 Task: Open a new blank theme facet template save the file as Aeroplanenewproject.pptx Insert a picture of 'Aeroplane'with name  ' Aeroplane3.png 'format picture layout picture accent listand add a text 'Aeroplane'
Action: Mouse pressed left at (32, 75)
Screenshot: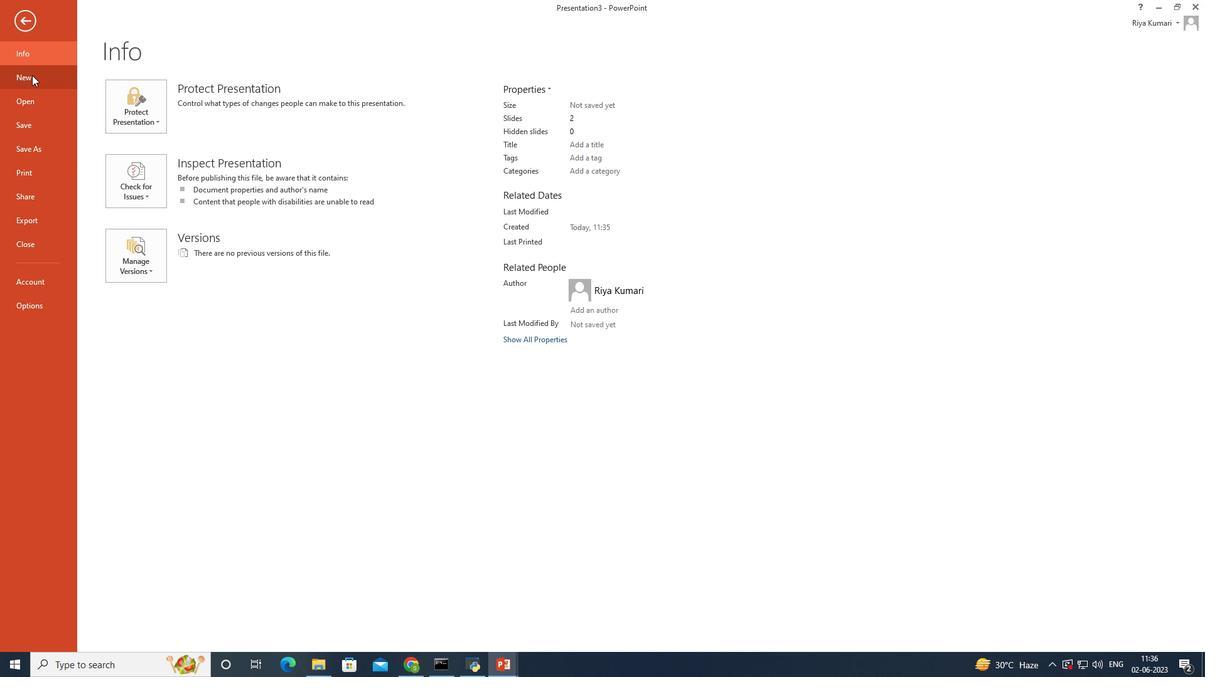 
Action: Mouse moved to (200, 98)
Screenshot: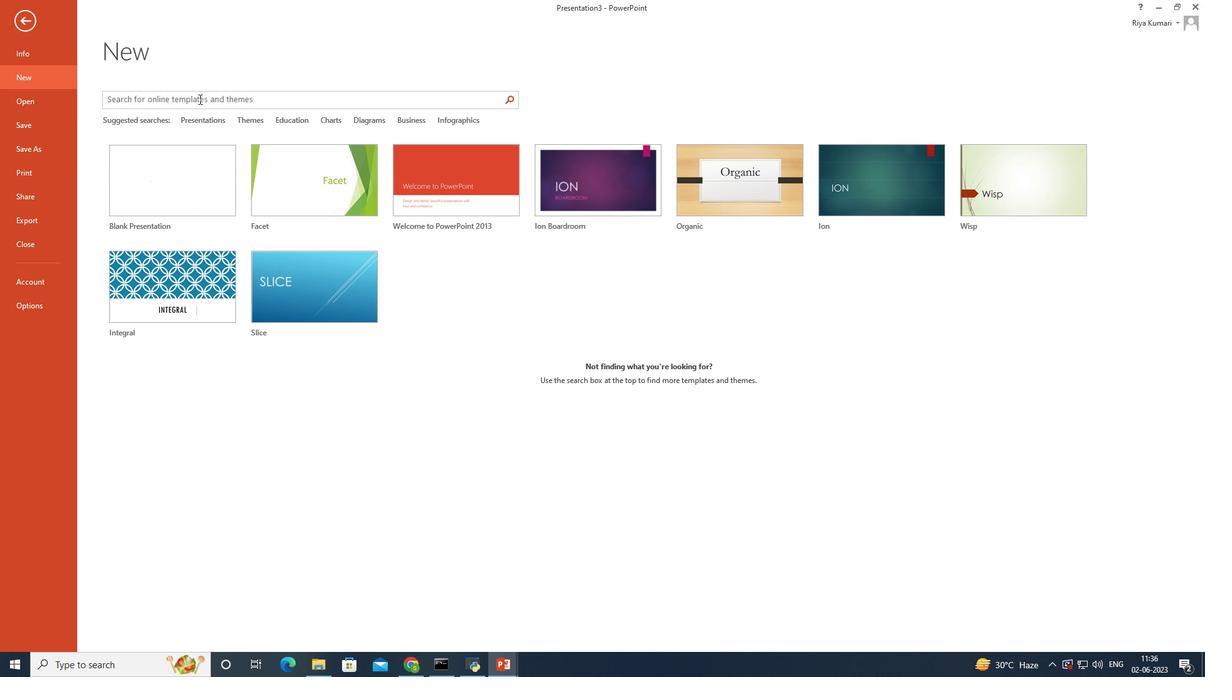 
Action: Mouse pressed left at (200, 98)
Screenshot: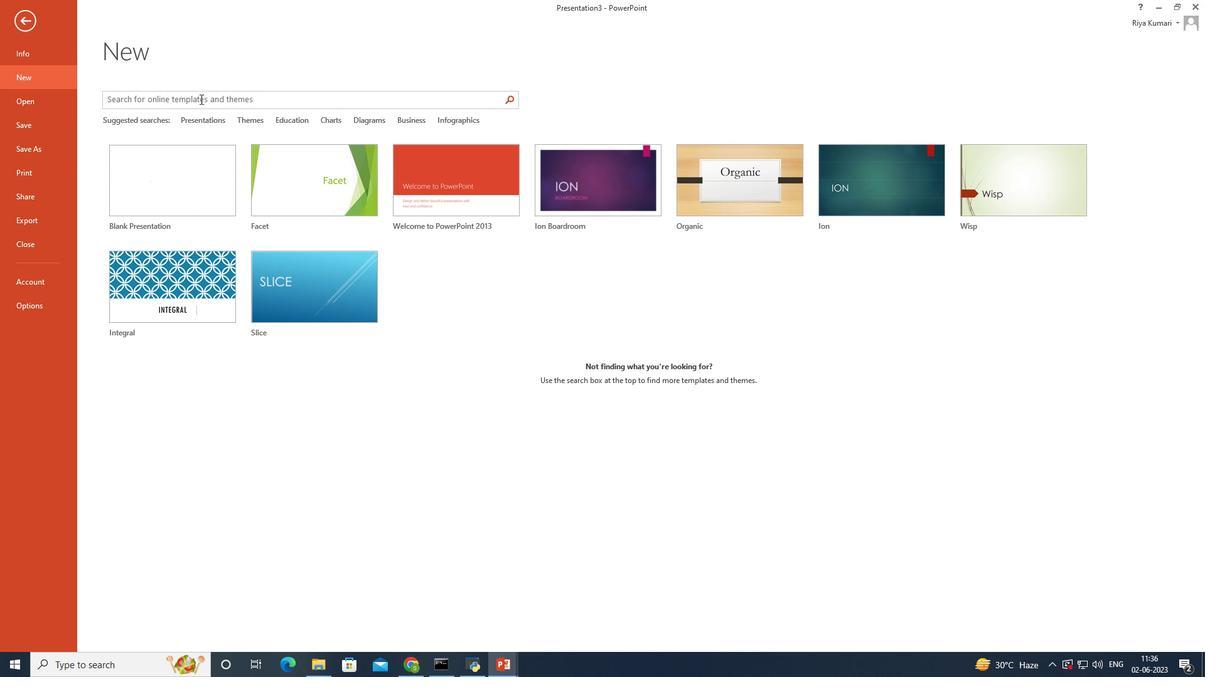 
Action: Mouse moved to (204, 96)
Screenshot: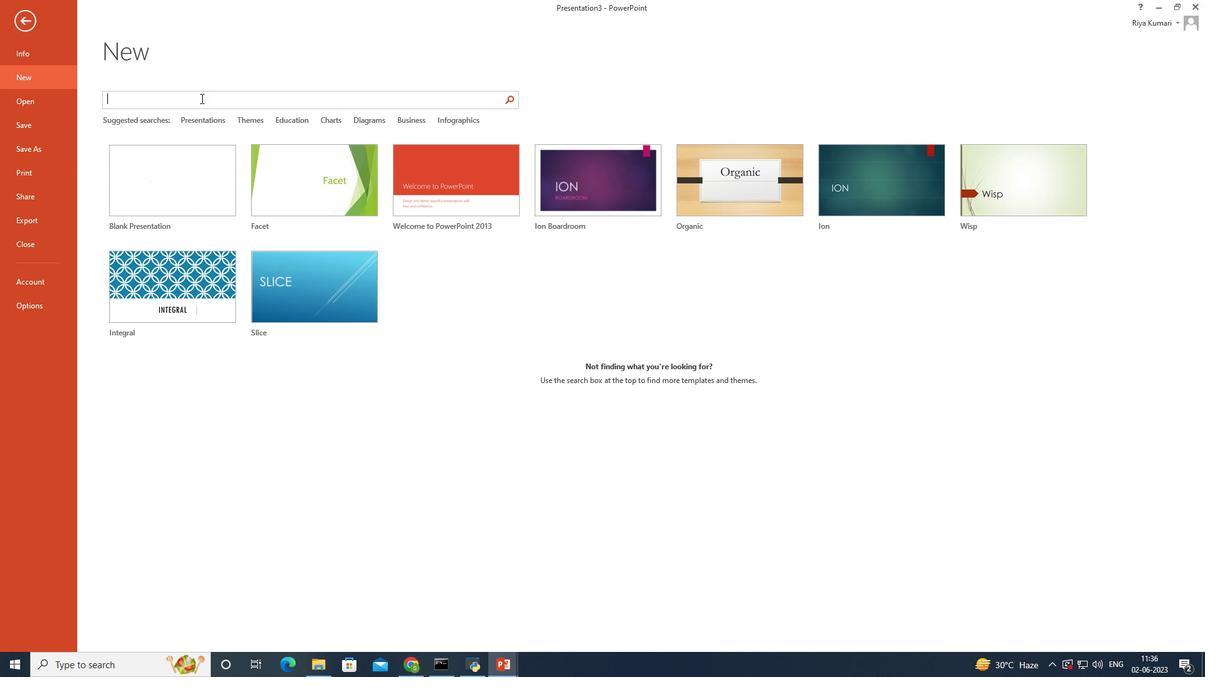 
Action: Key pressed faceet
Screenshot: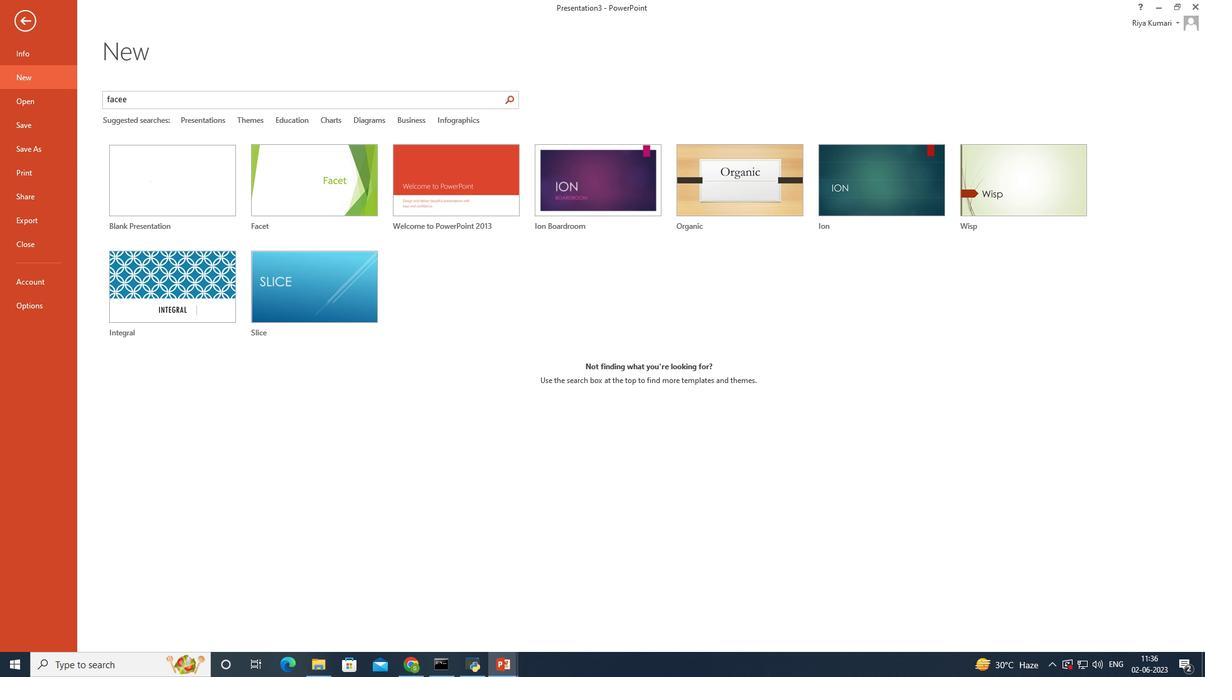 
Action: Mouse moved to (247, 82)
Screenshot: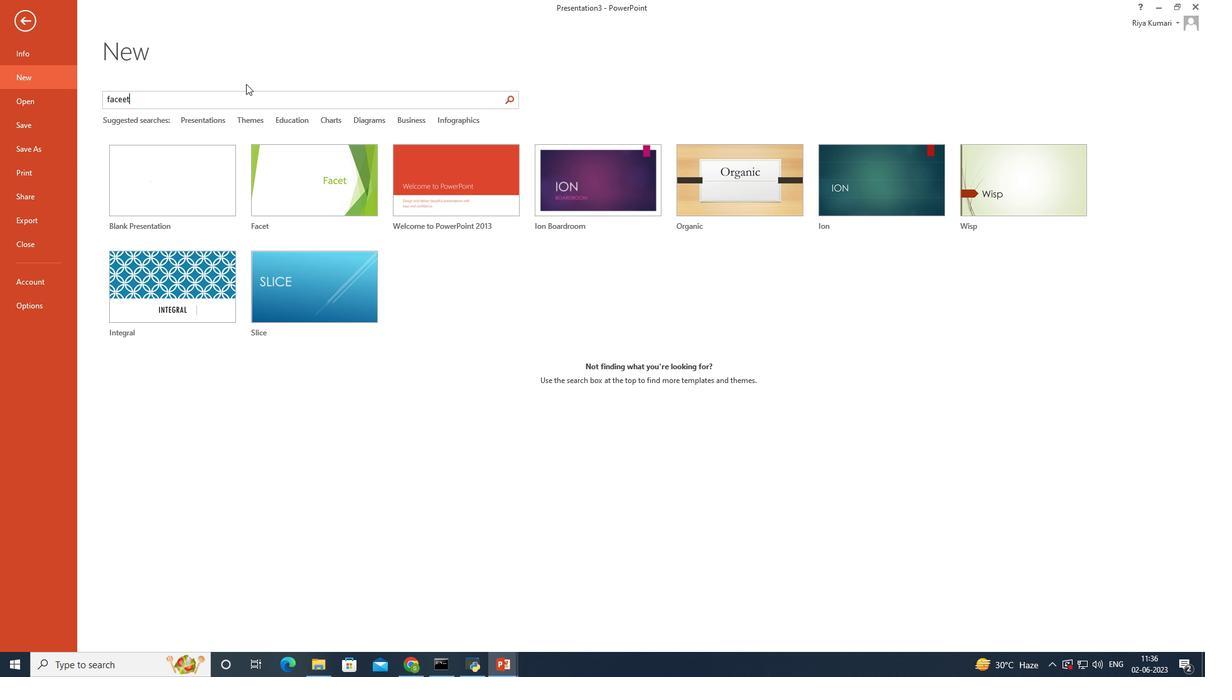
Action: Key pressed <Key.backspace>
Screenshot: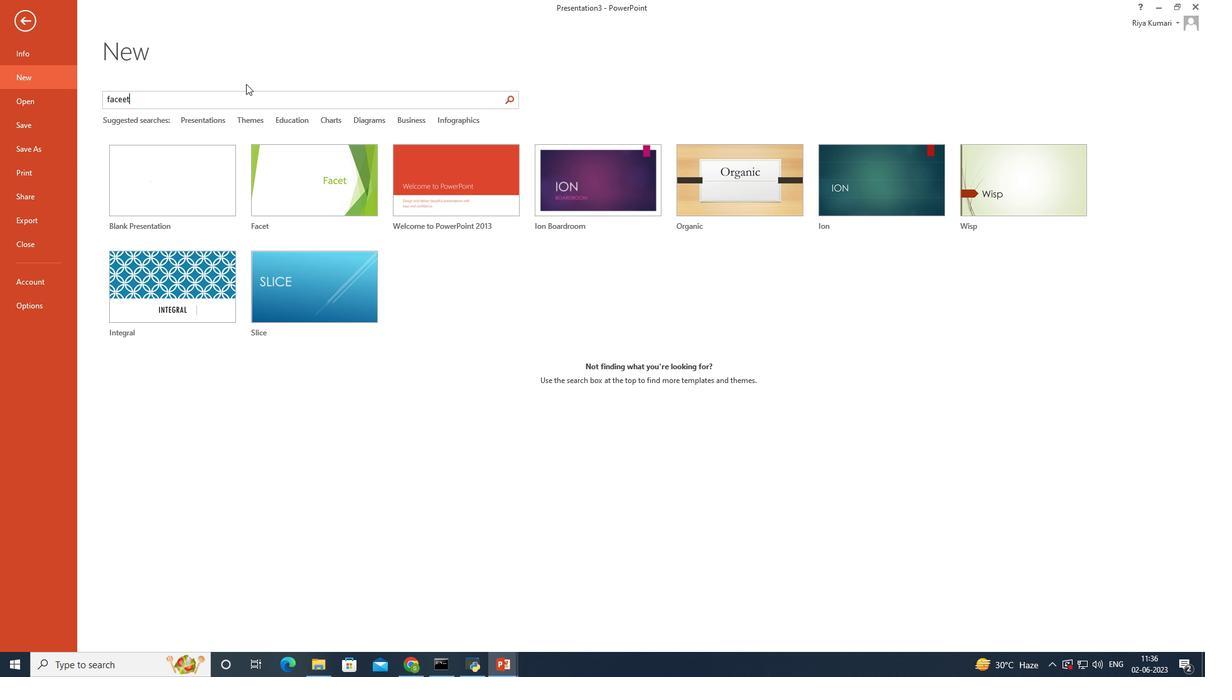 
Action: Mouse moved to (249, 82)
Screenshot: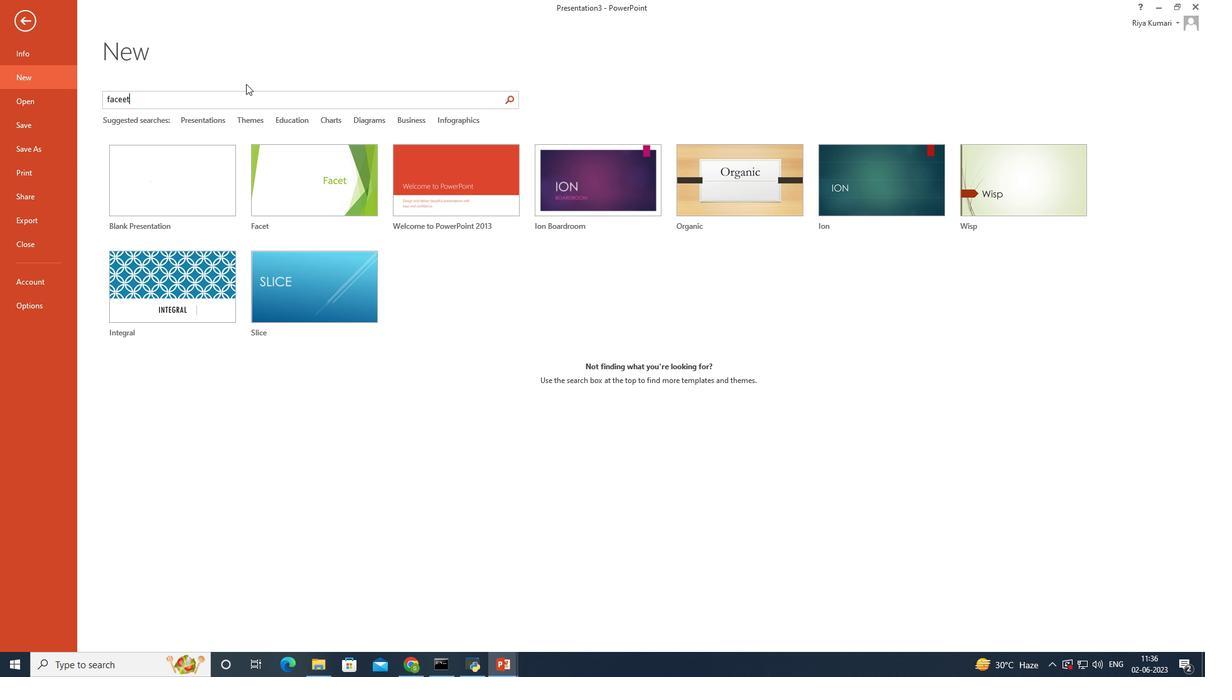 
Action: Key pressed <Key.backspace>
Screenshot: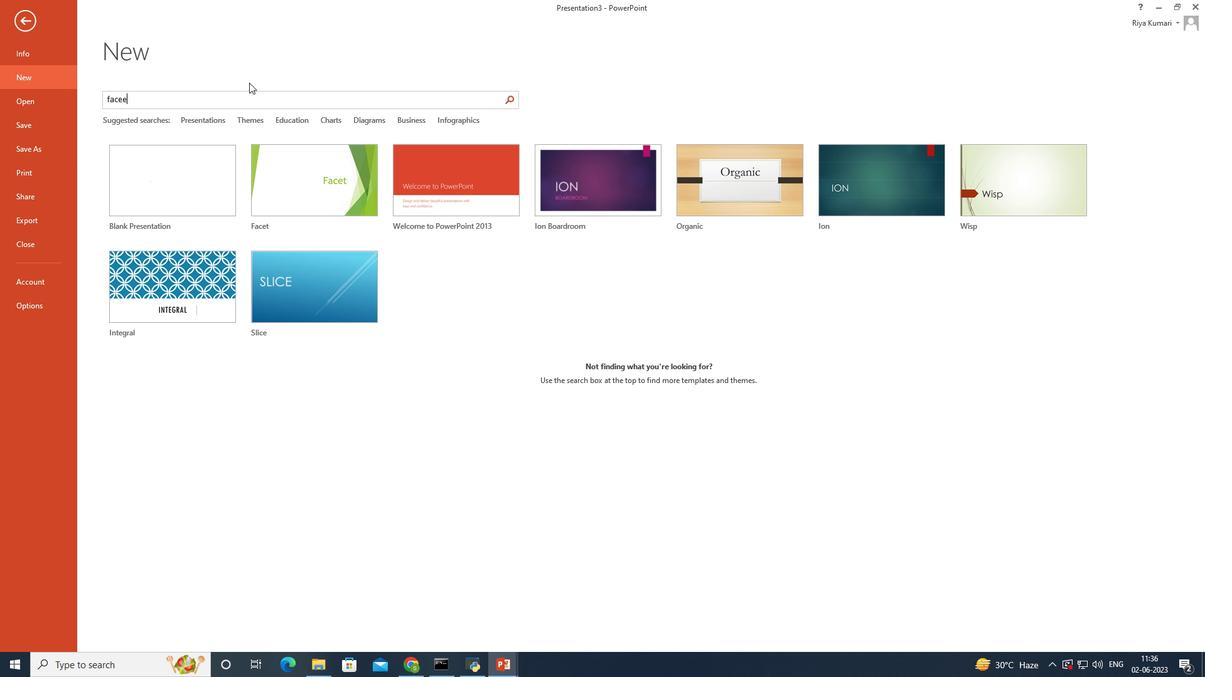 
Action: Mouse moved to (251, 82)
Screenshot: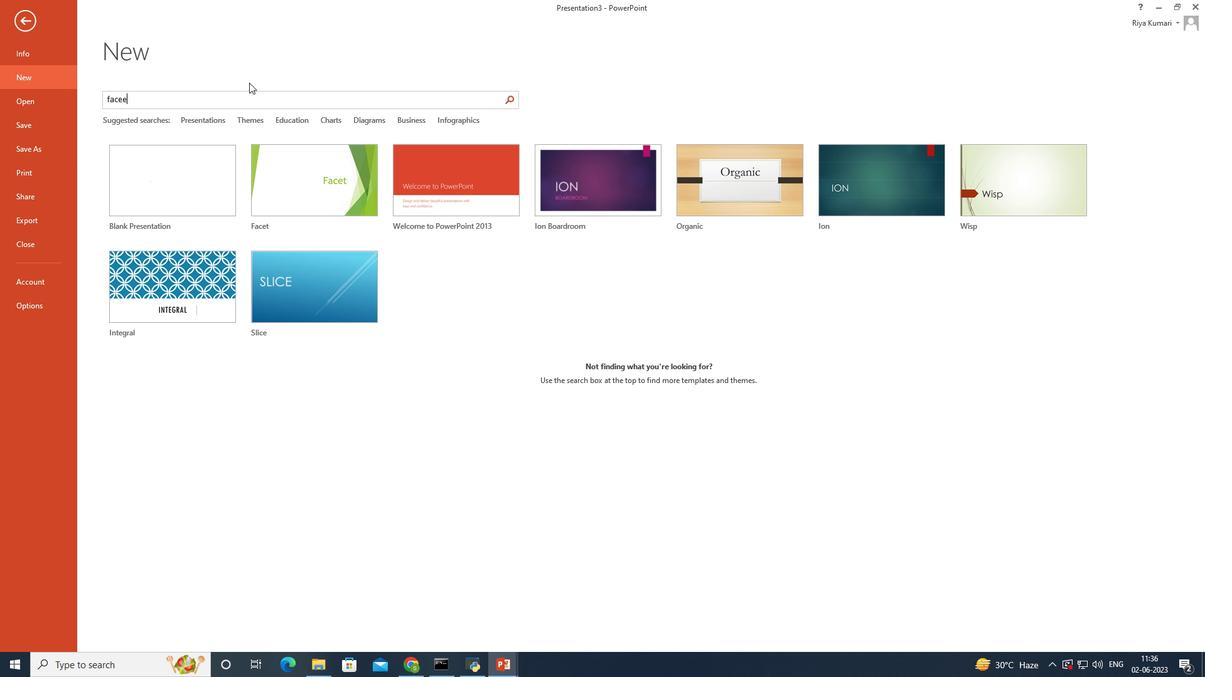 
Action: Key pressed t
Screenshot: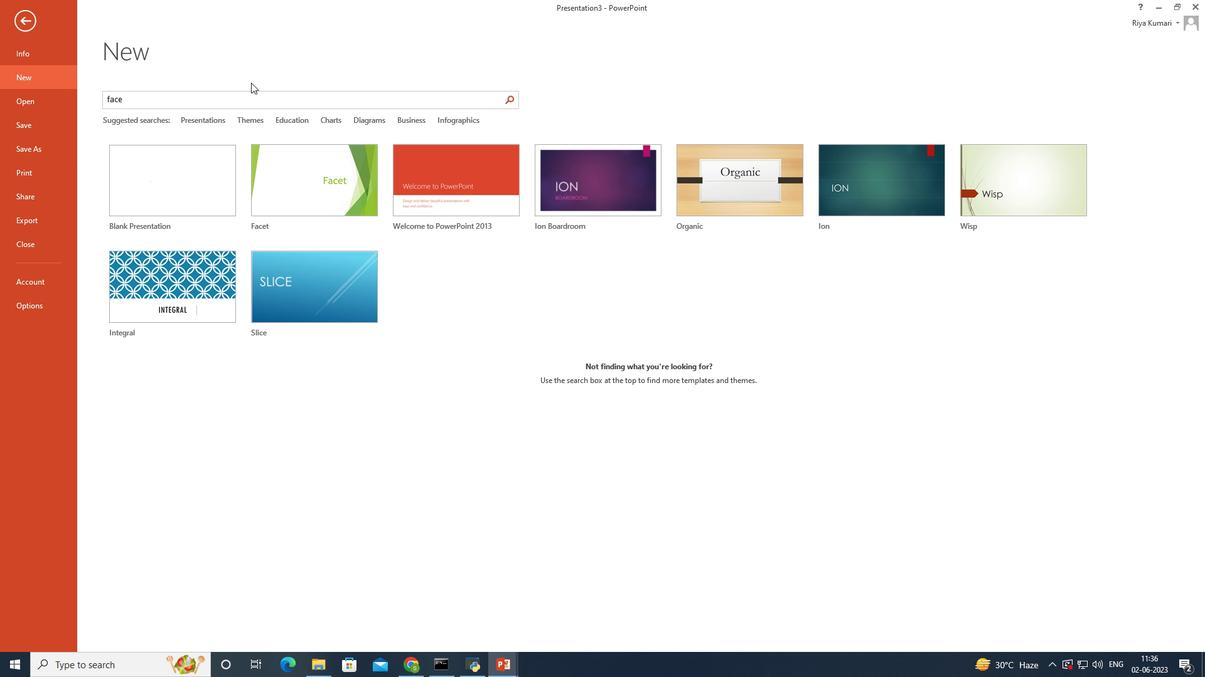 
Action: Mouse moved to (513, 102)
Screenshot: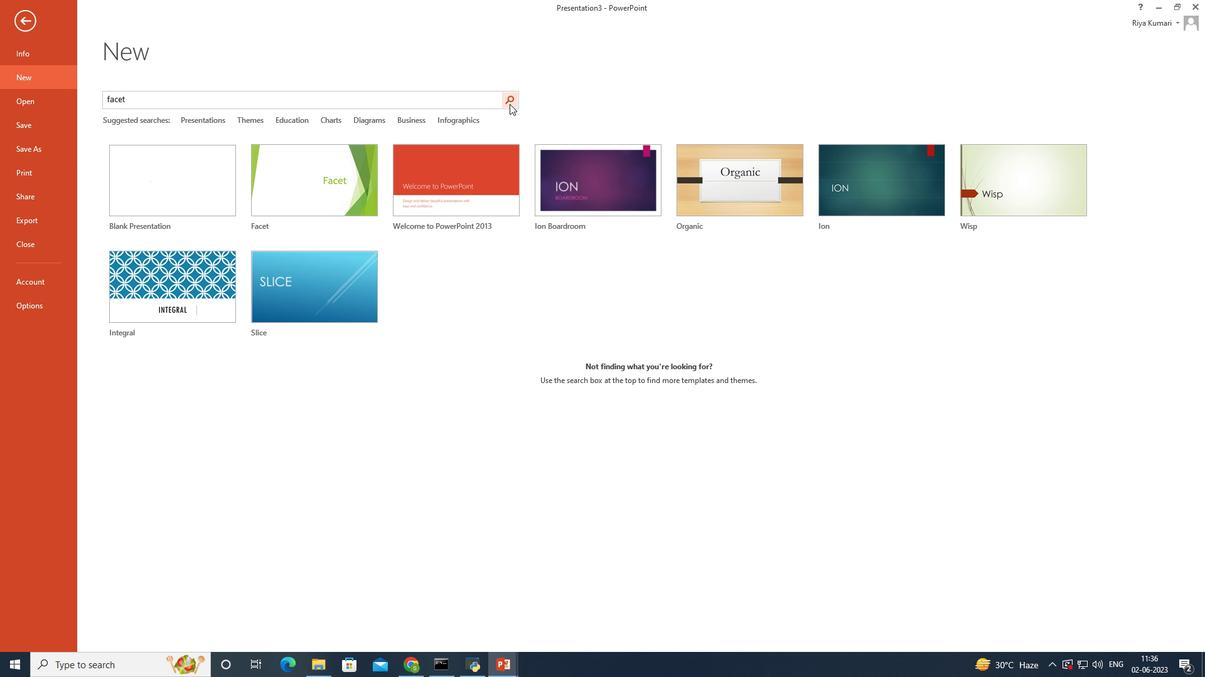 
Action: Mouse pressed left at (513, 102)
Screenshot: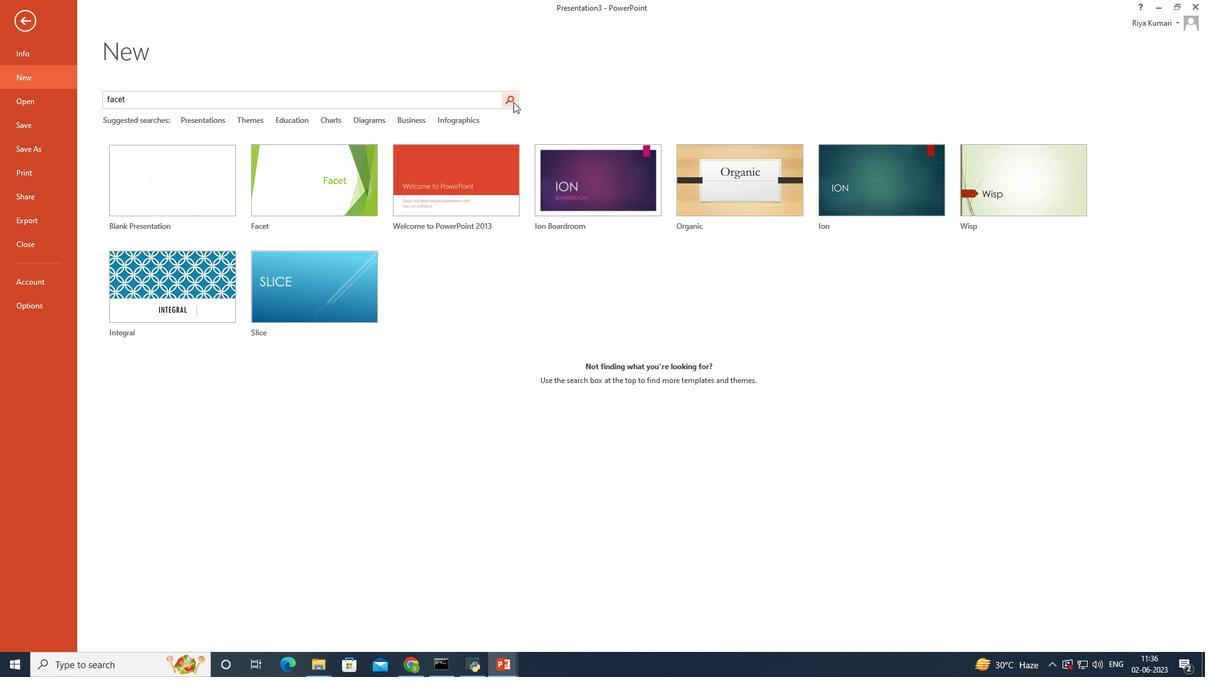 
Action: Mouse moved to (160, 193)
Screenshot: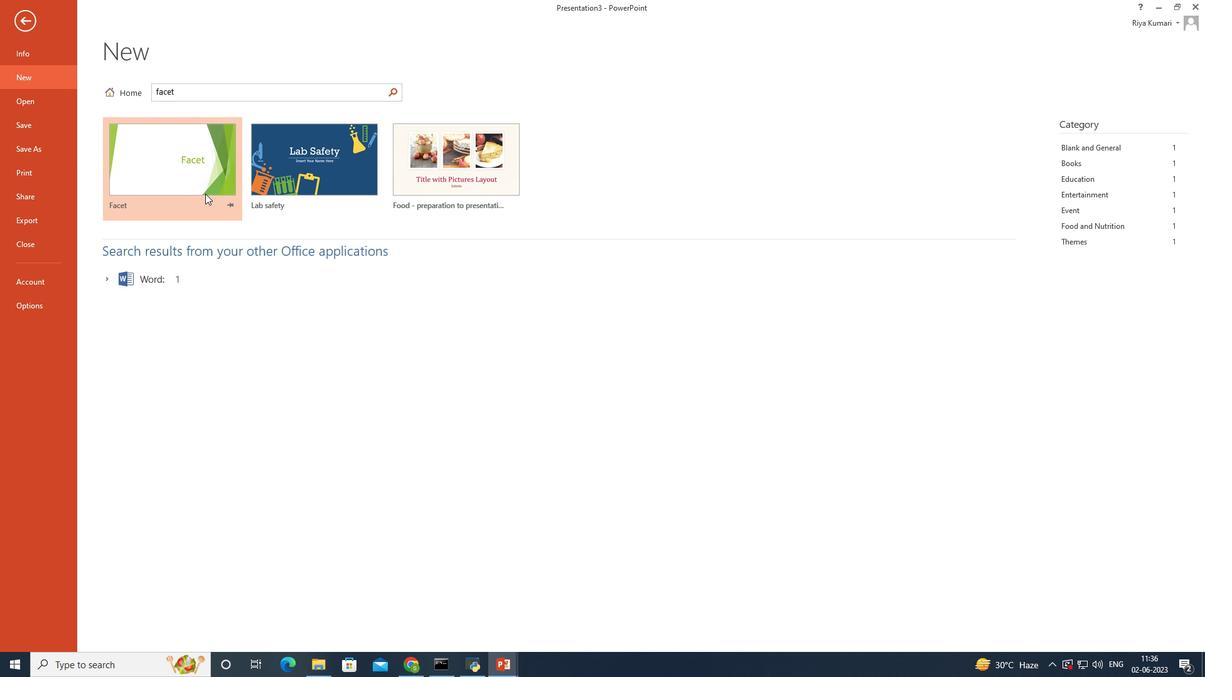 
Action: Mouse pressed left at (160, 193)
Screenshot: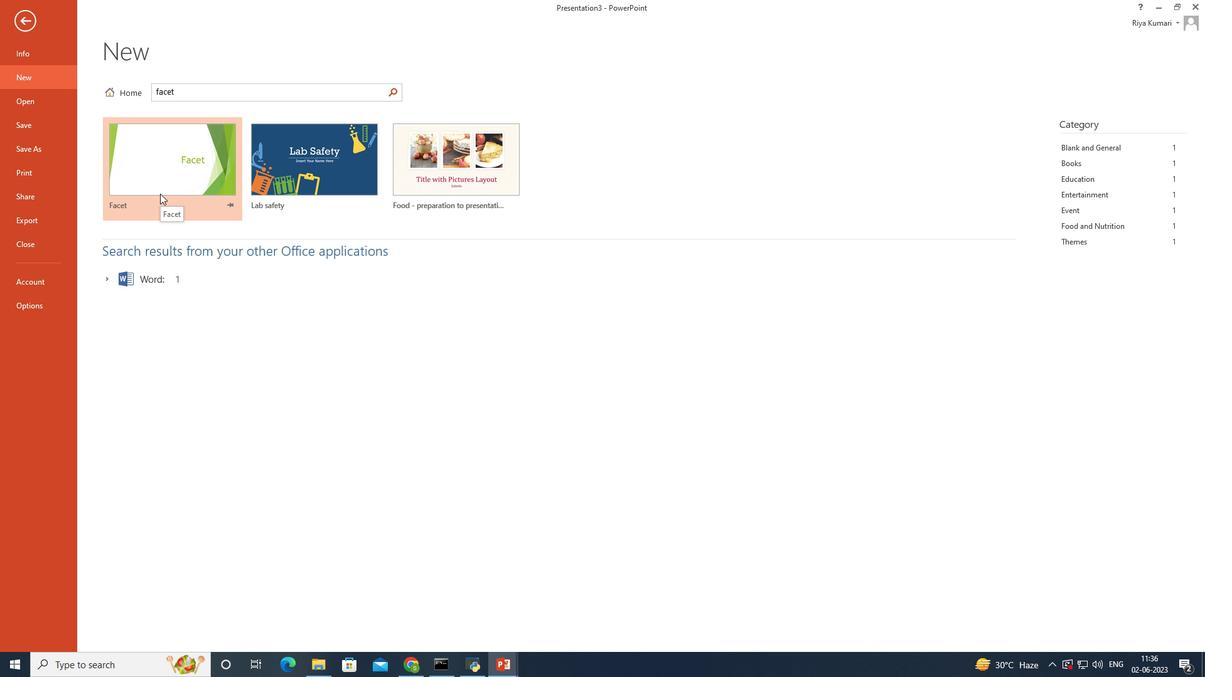
Action: Mouse moved to (848, 458)
Screenshot: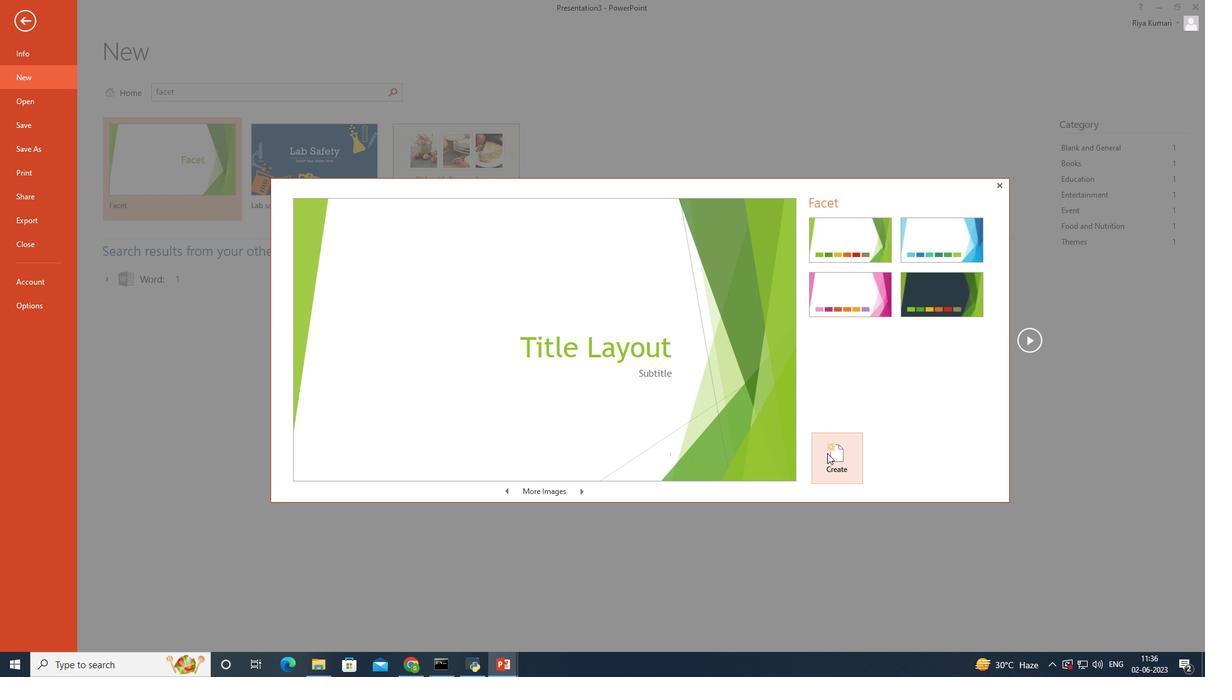 
Action: Mouse pressed left at (848, 458)
Screenshot: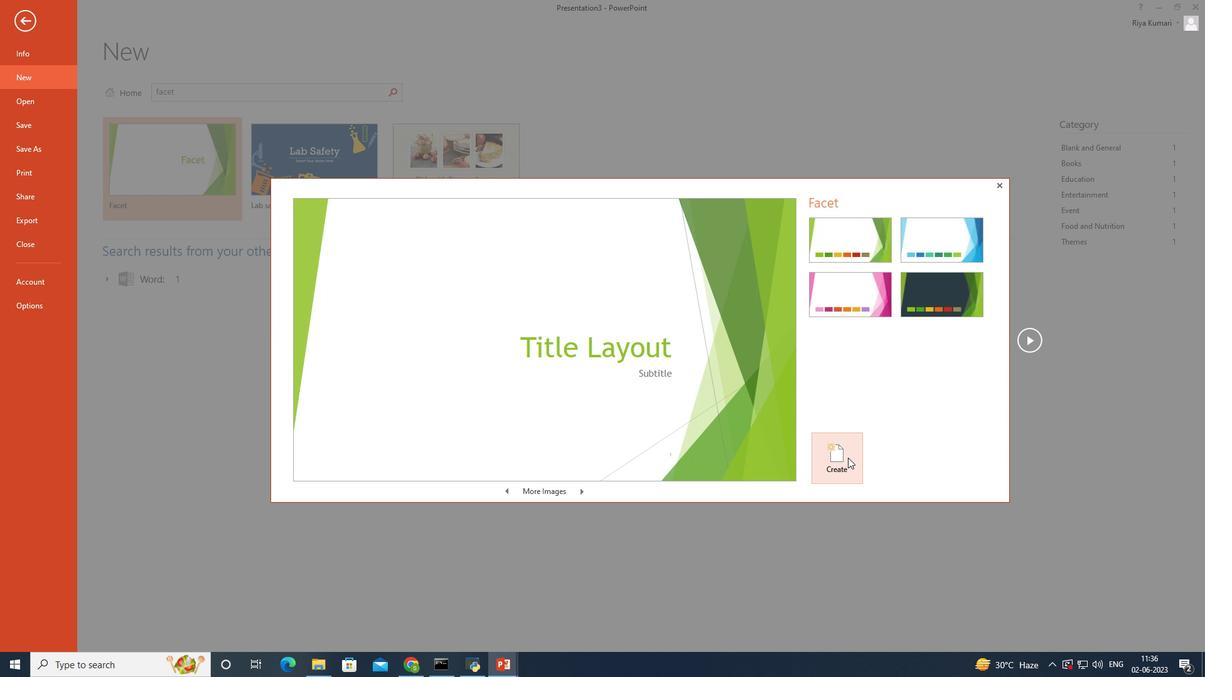 
Action: Mouse moved to (118, 64)
Screenshot: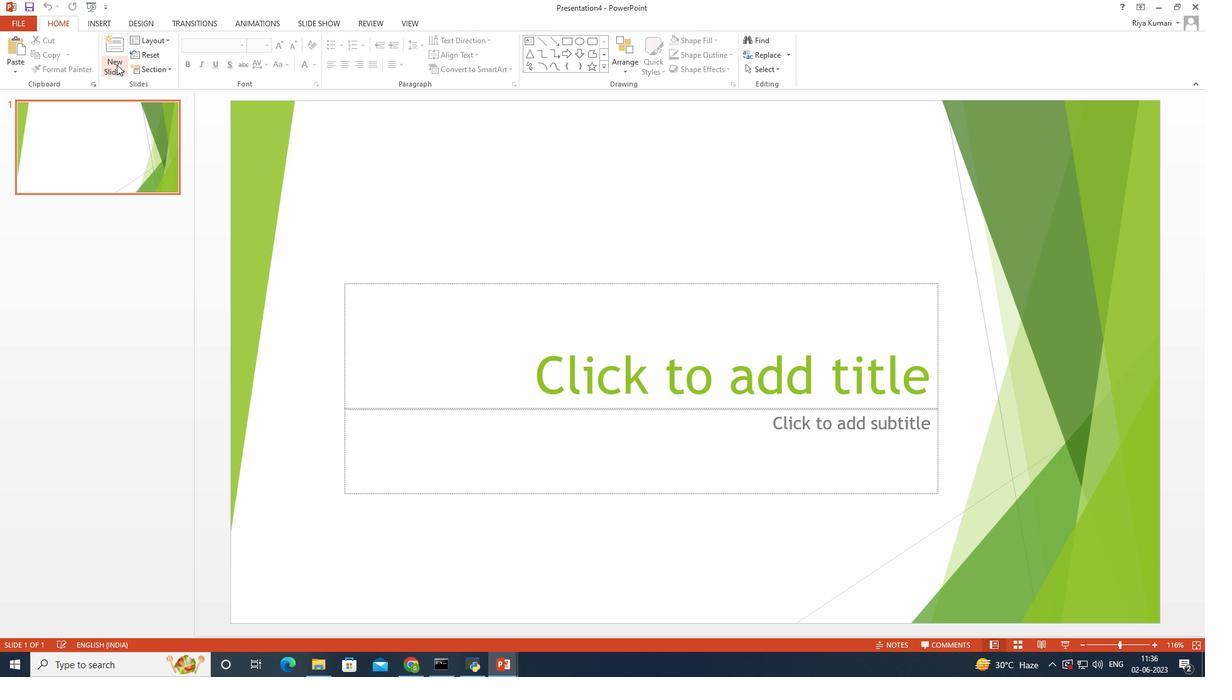 
Action: Mouse pressed left at (118, 64)
Screenshot: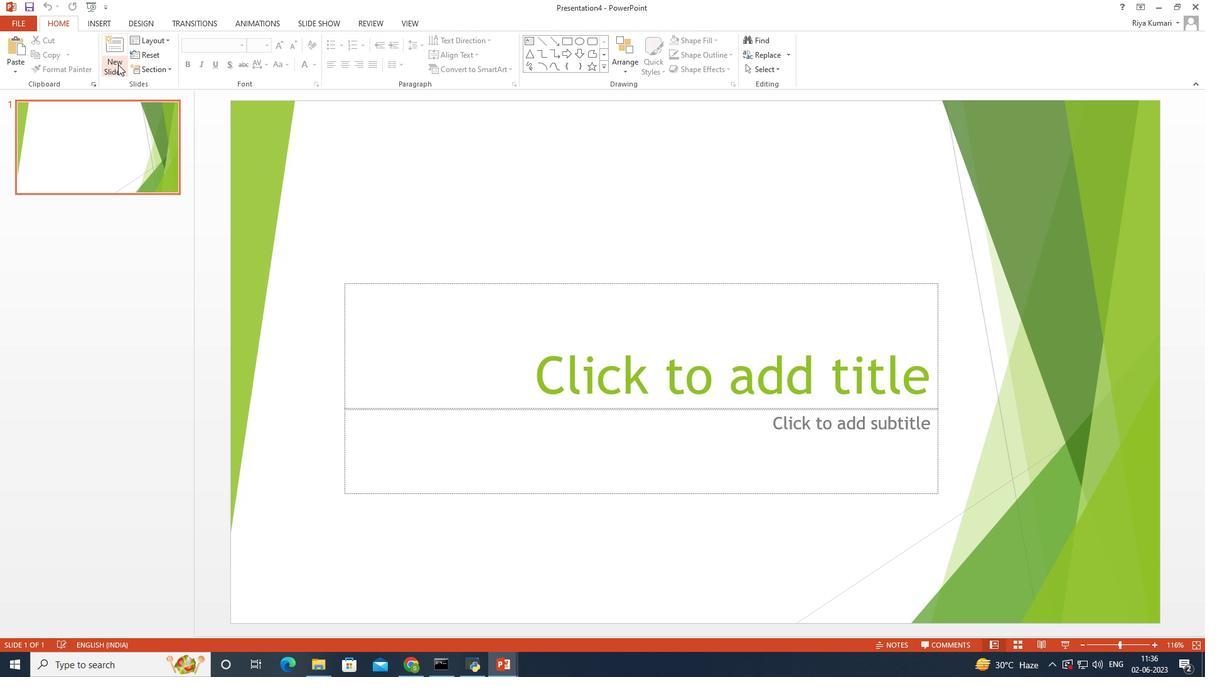 
Action: Mouse moved to (134, 238)
Screenshot: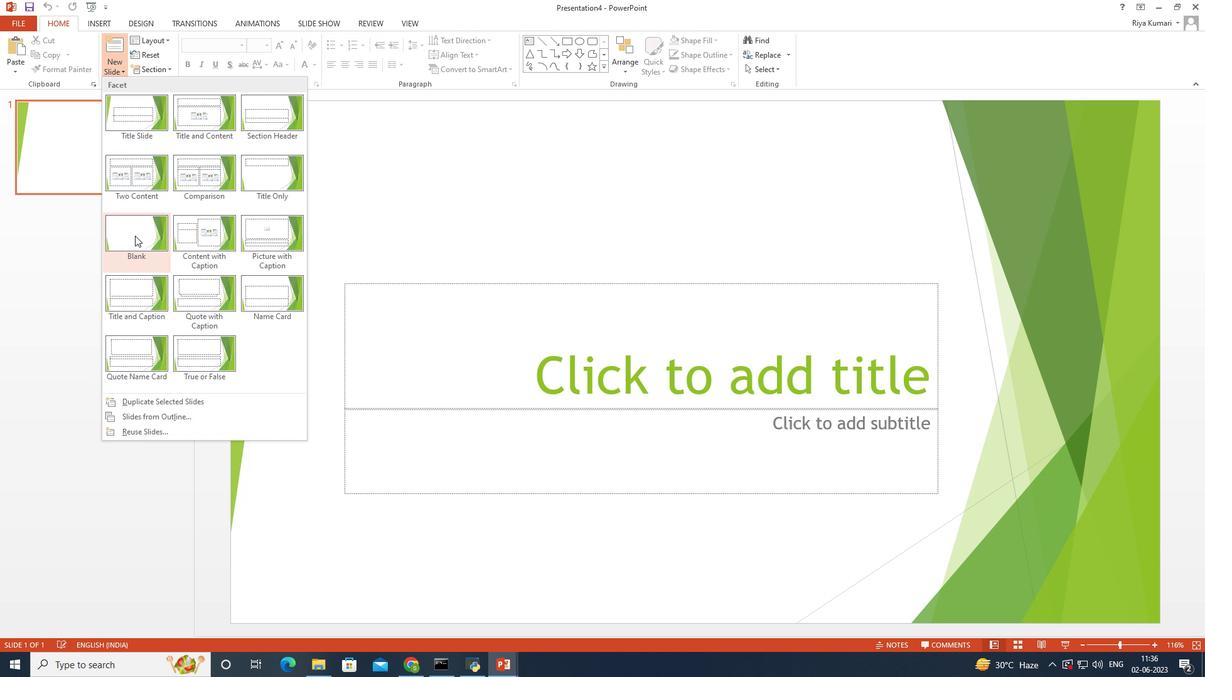 
Action: Mouse pressed left at (134, 238)
Screenshot: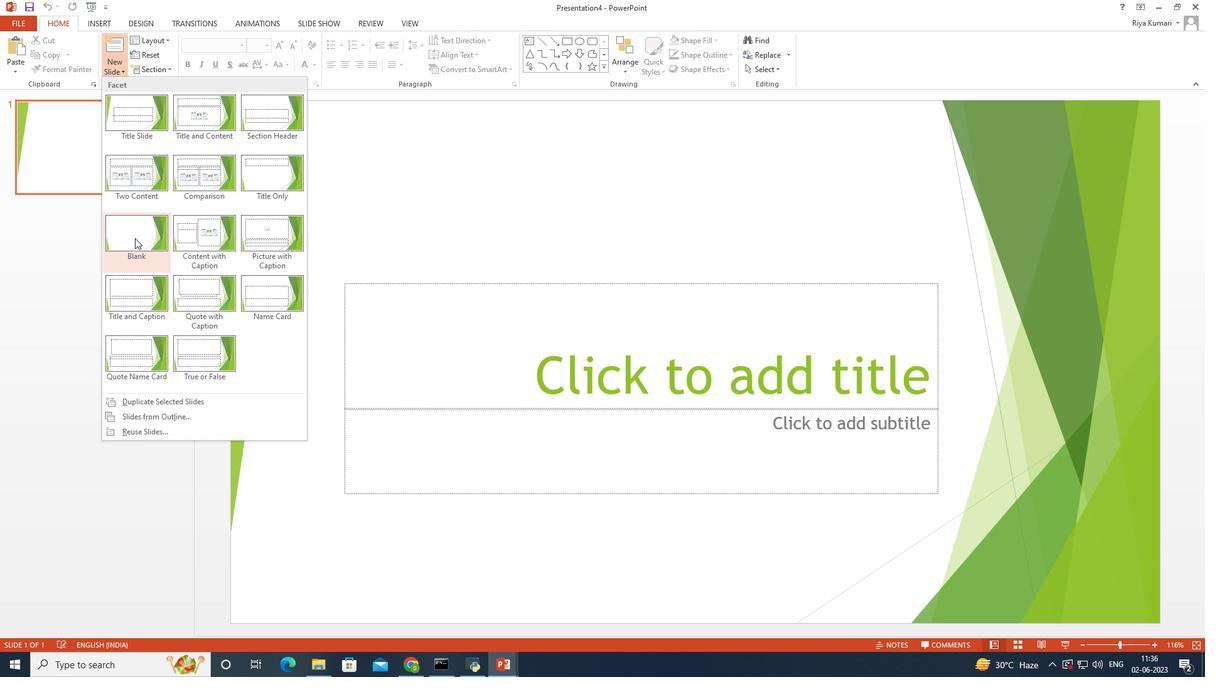 
Action: Mouse moved to (65, 133)
Screenshot: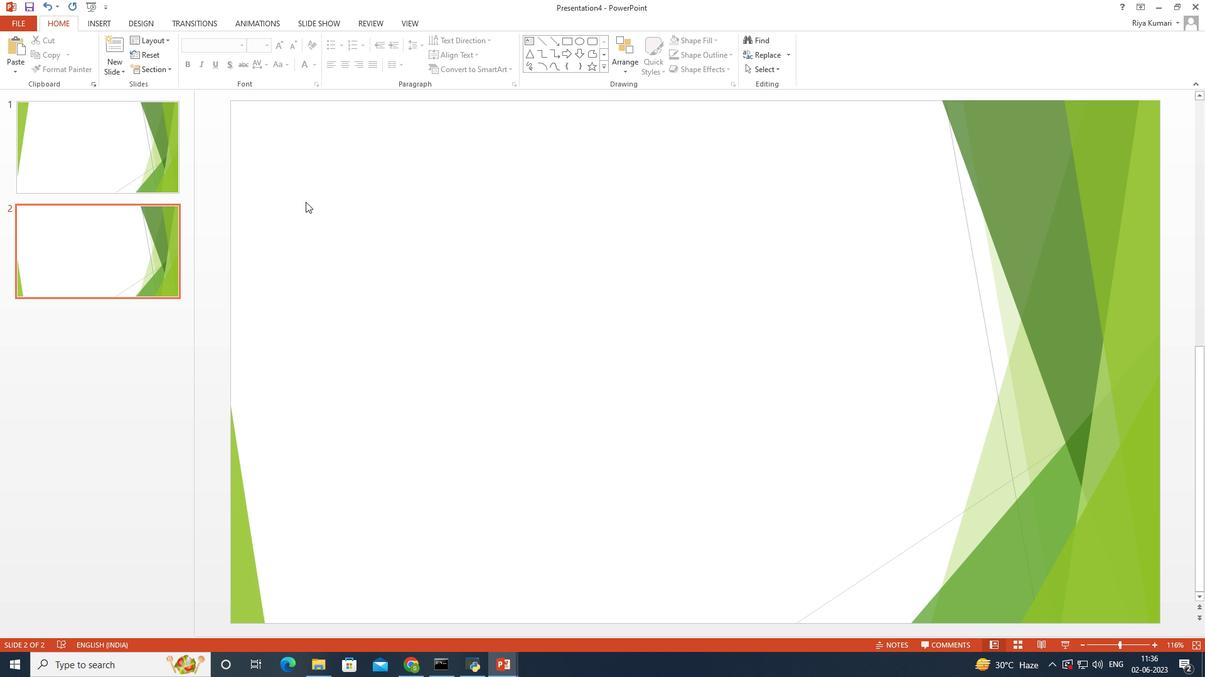 
Action: Mouse pressed right at (65, 133)
Screenshot: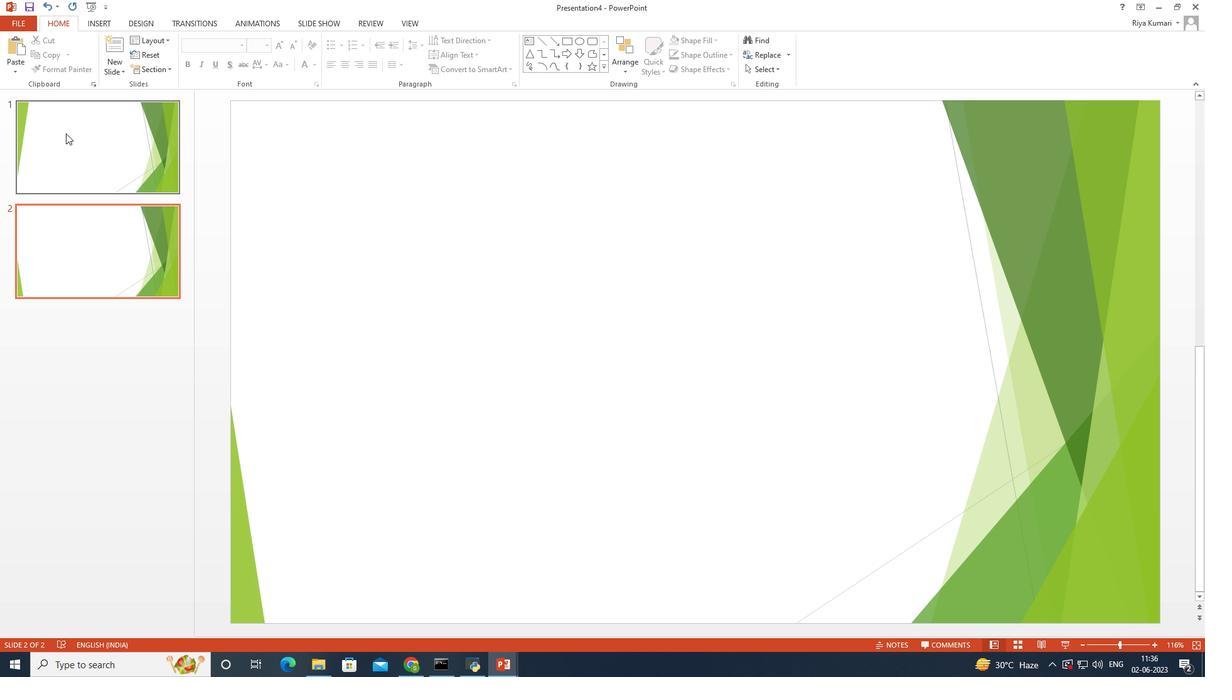 
Action: Mouse moved to (97, 242)
Screenshot: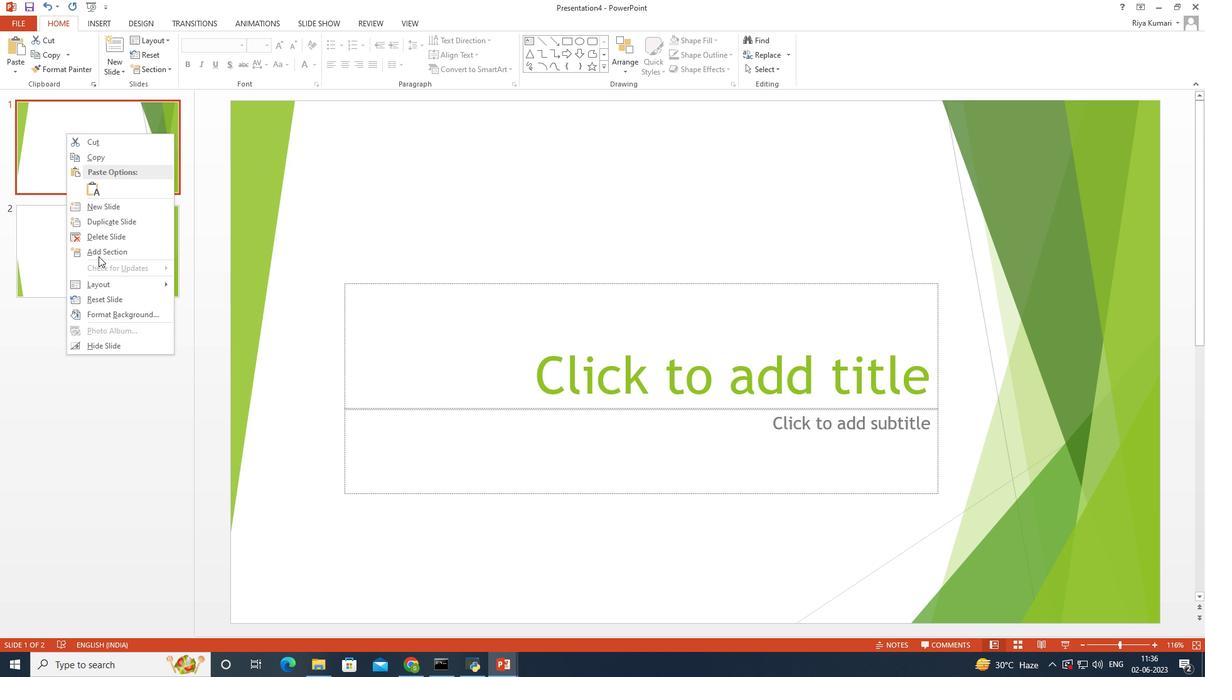 
Action: Mouse pressed left at (97, 242)
Screenshot: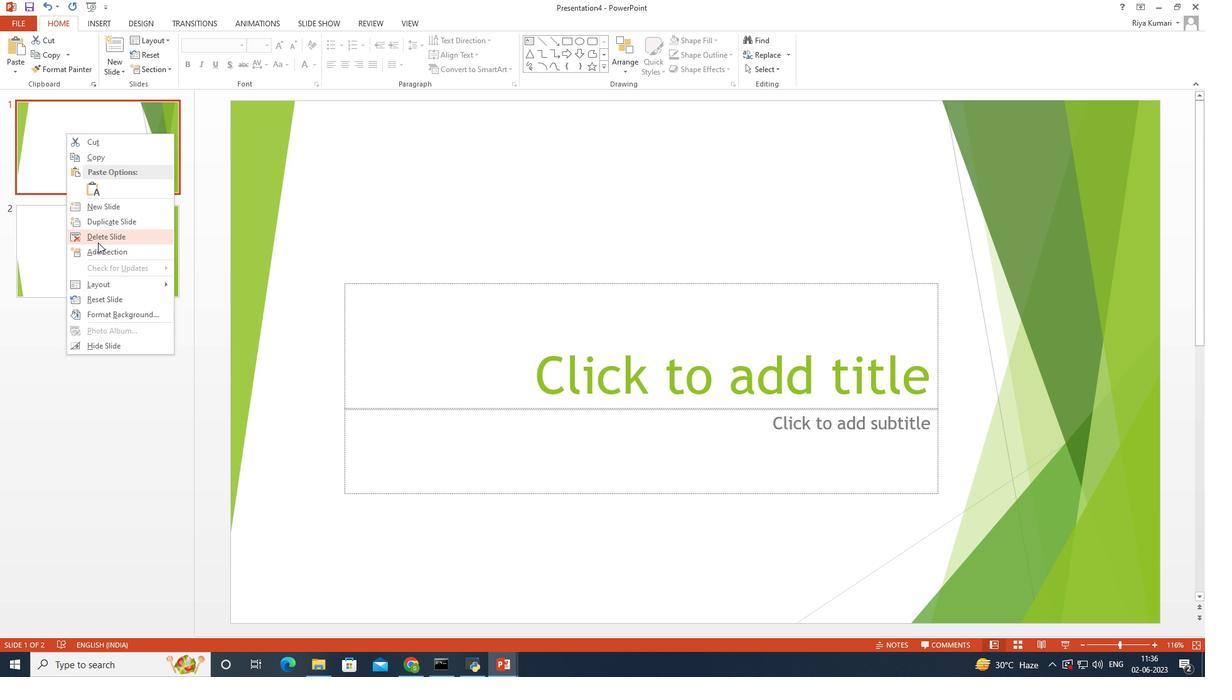 
Action: Mouse moved to (388, 224)
Screenshot: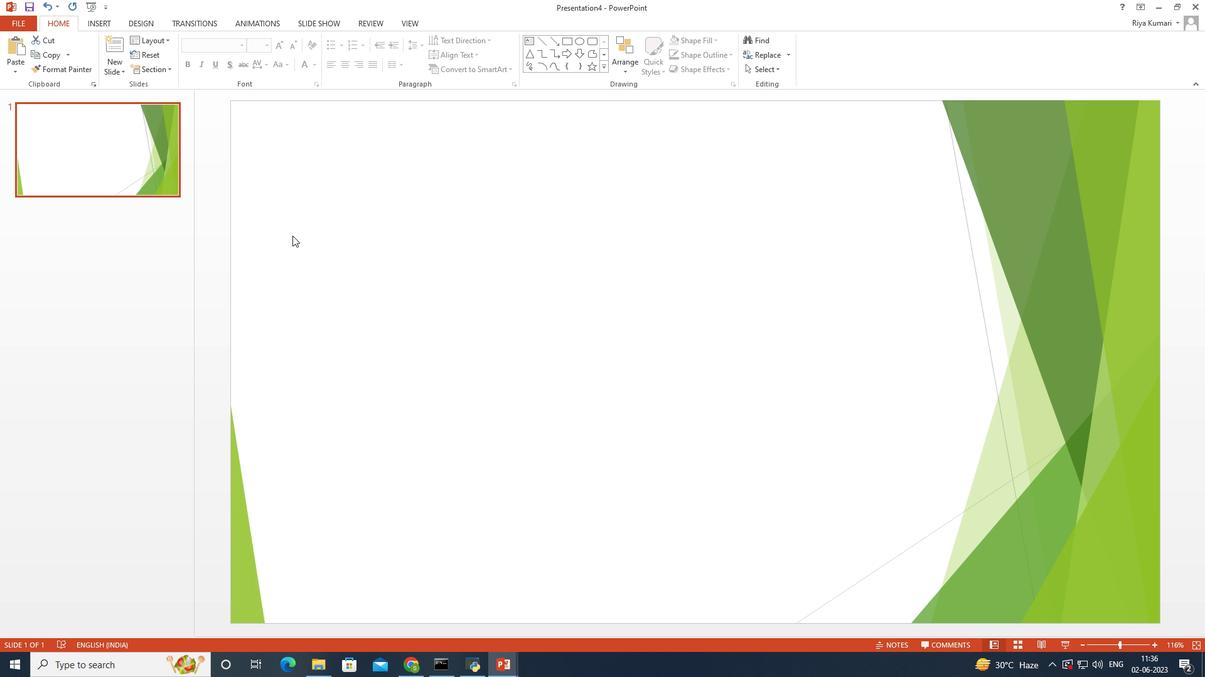 
Action: Key pressed ctrl+S
Screenshot: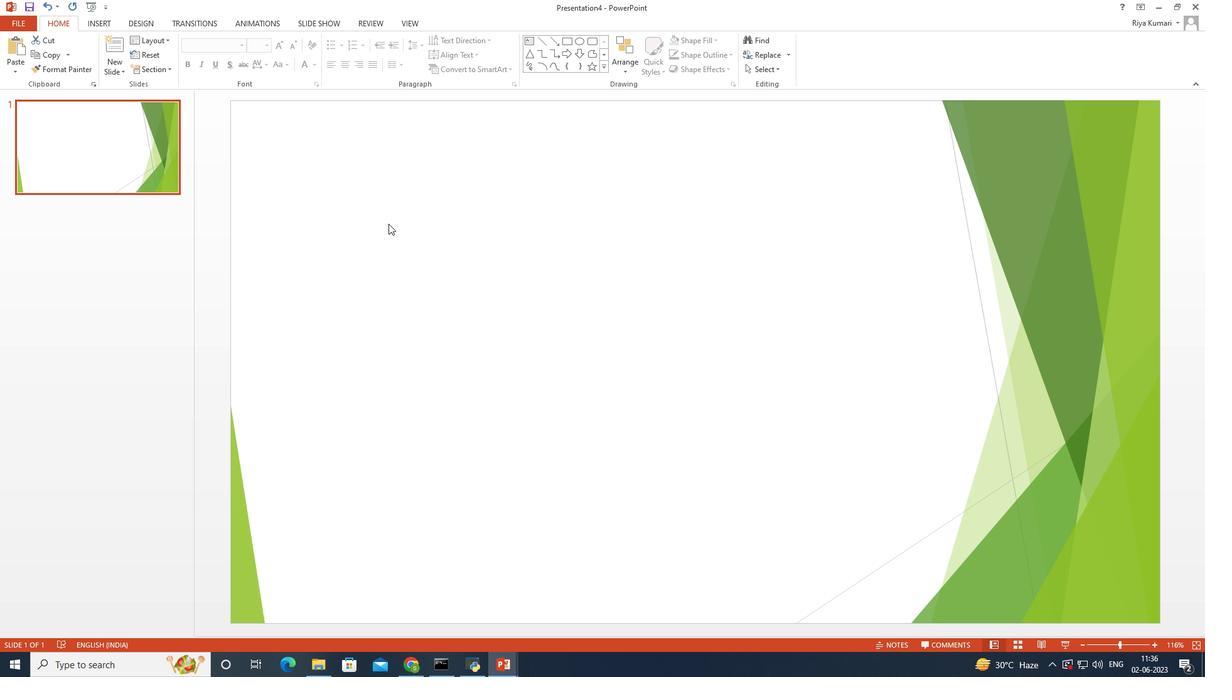 
Action: Mouse moved to (337, 133)
Screenshot: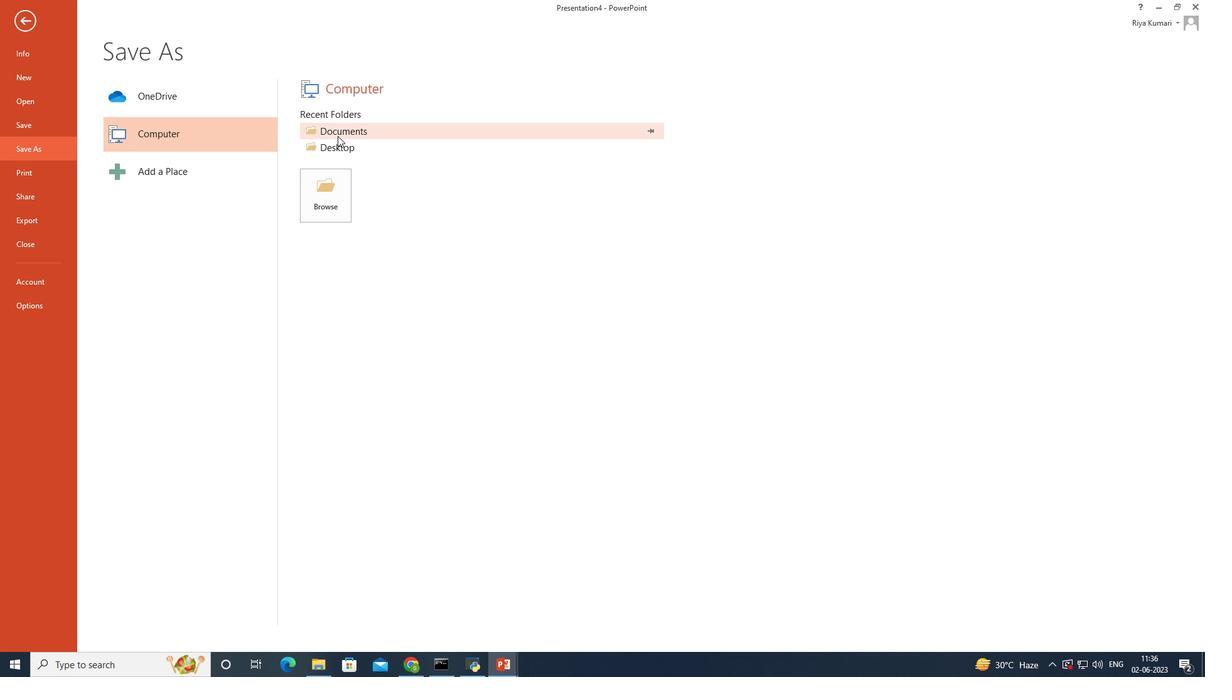 
Action: Mouse pressed left at (337, 133)
Screenshot: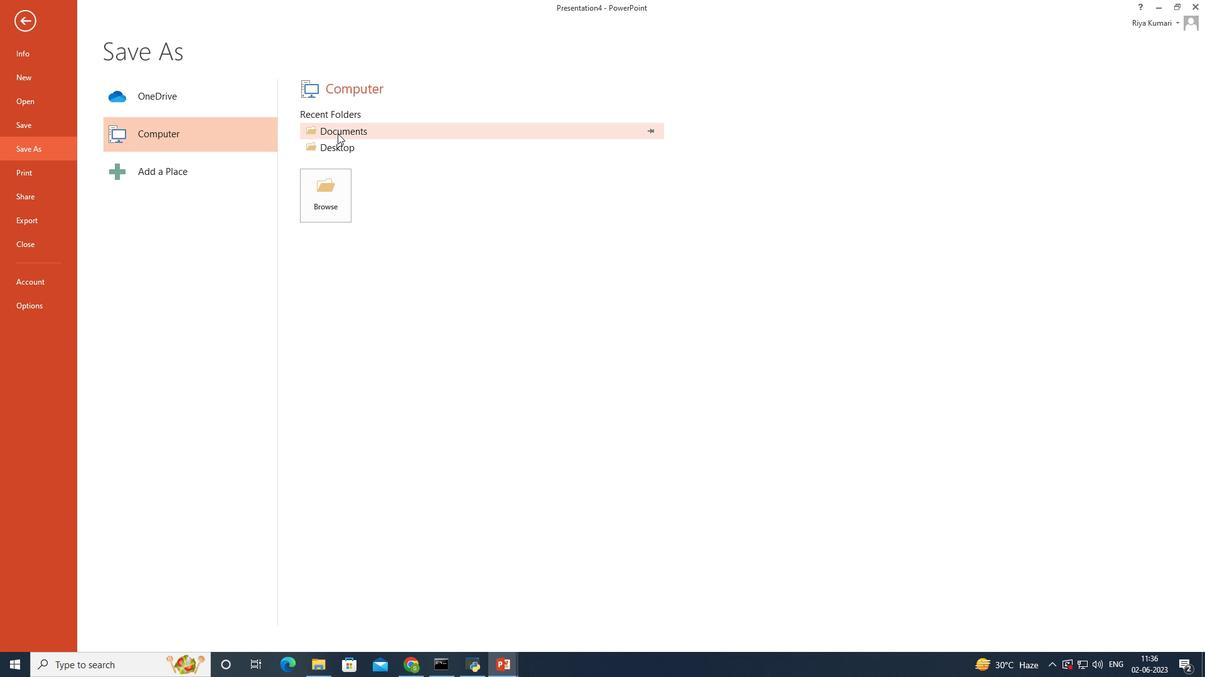 
Action: Mouse moved to (434, 162)
Screenshot: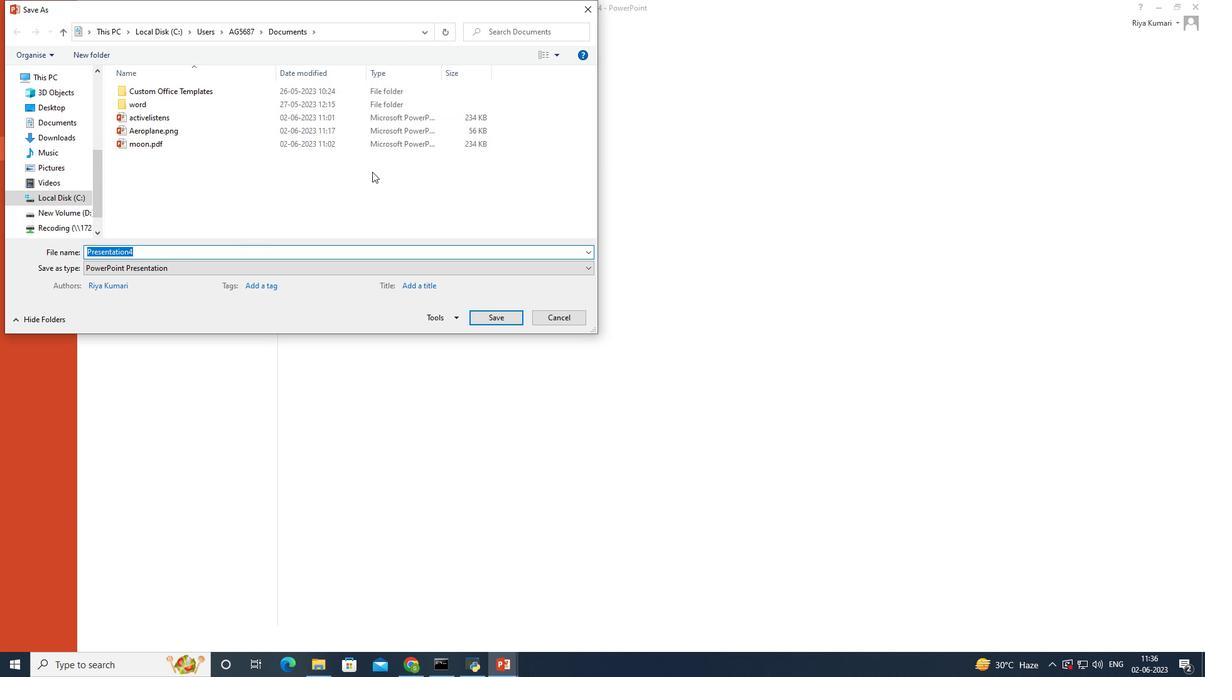 
Action: Key pressed <Key.shift>Aeroplanenewprojet
Screenshot: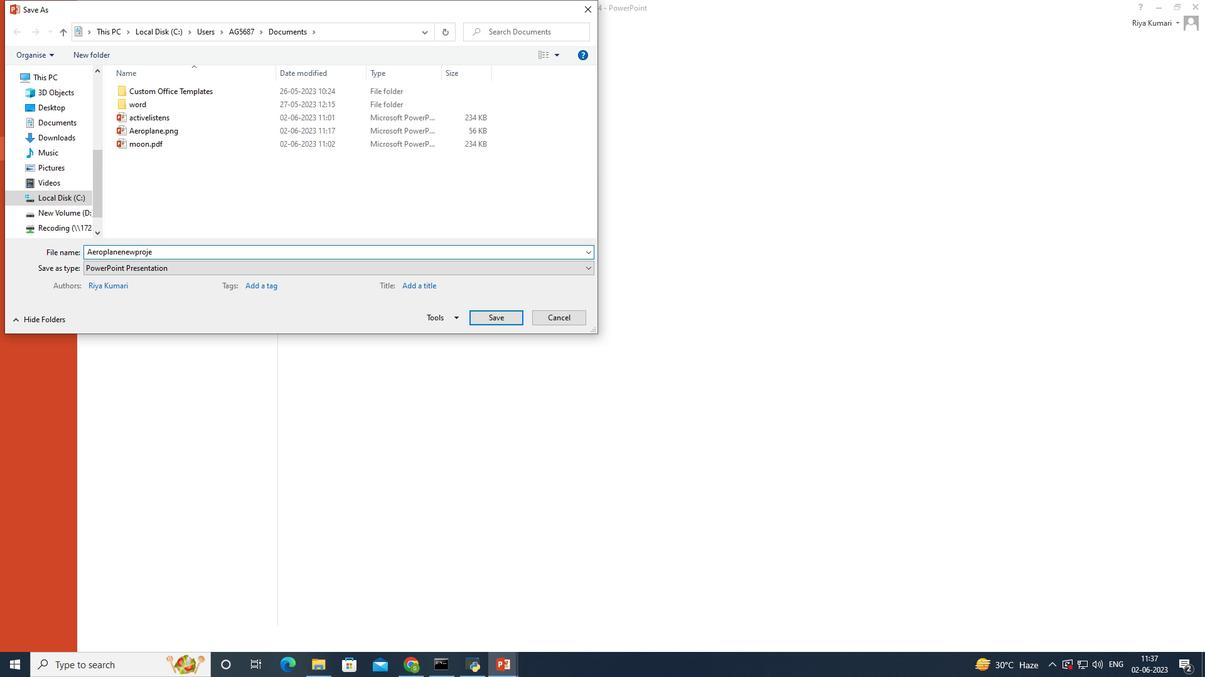 
Action: Mouse moved to (478, 165)
Screenshot: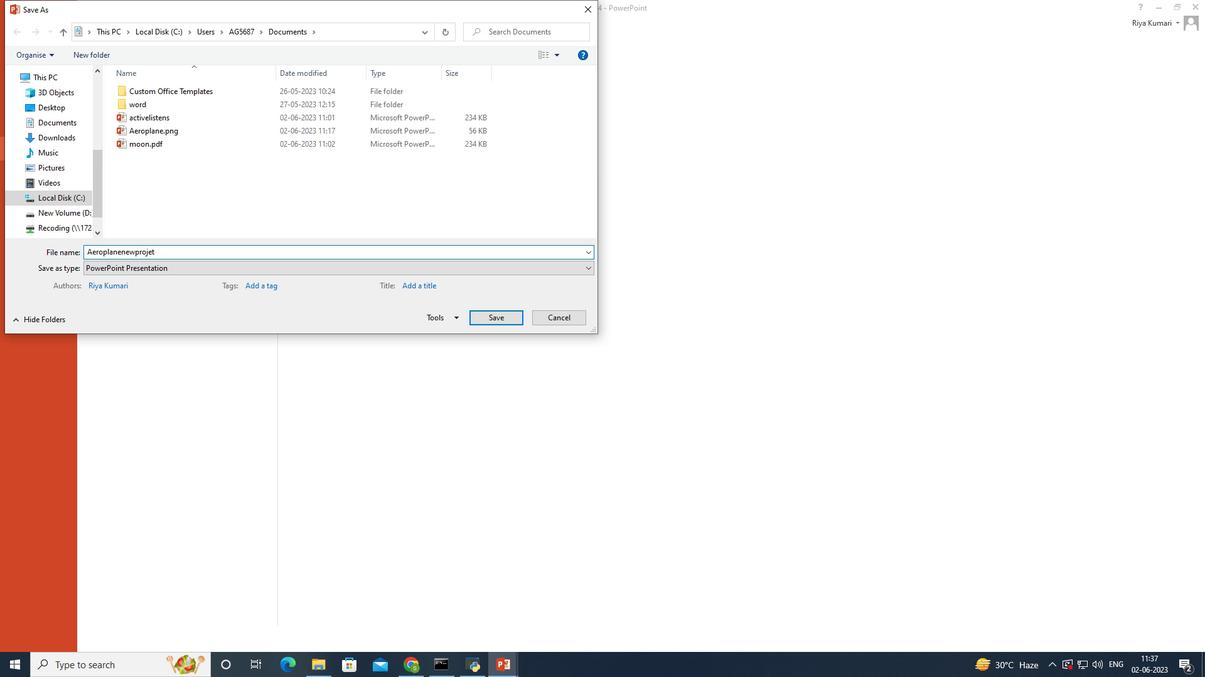 
Action: Key pressed .pptx
Screenshot: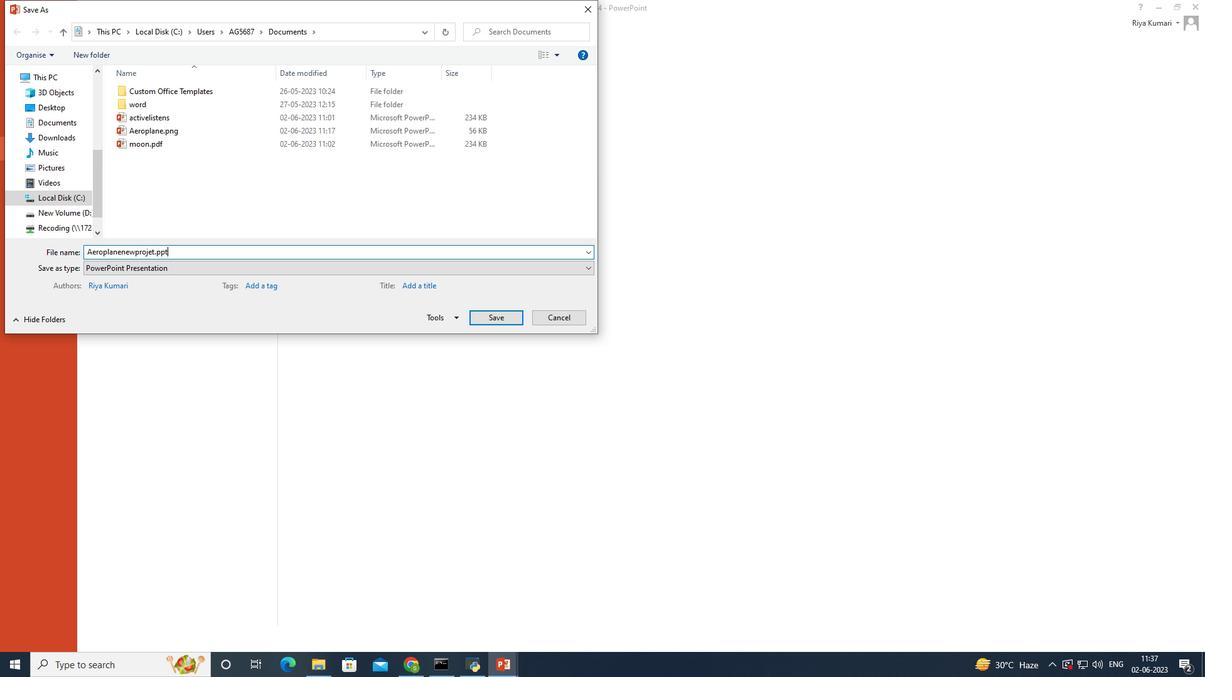 
Action: Mouse moved to (497, 316)
Screenshot: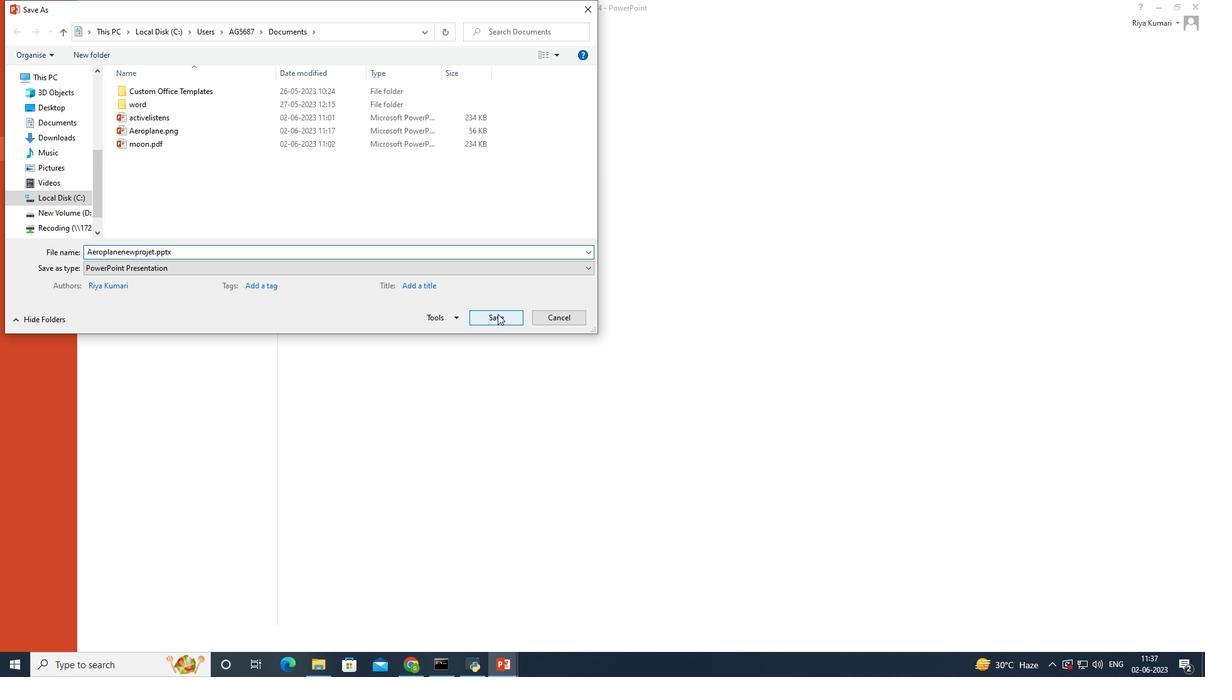 
Action: Mouse pressed left at (497, 316)
Screenshot: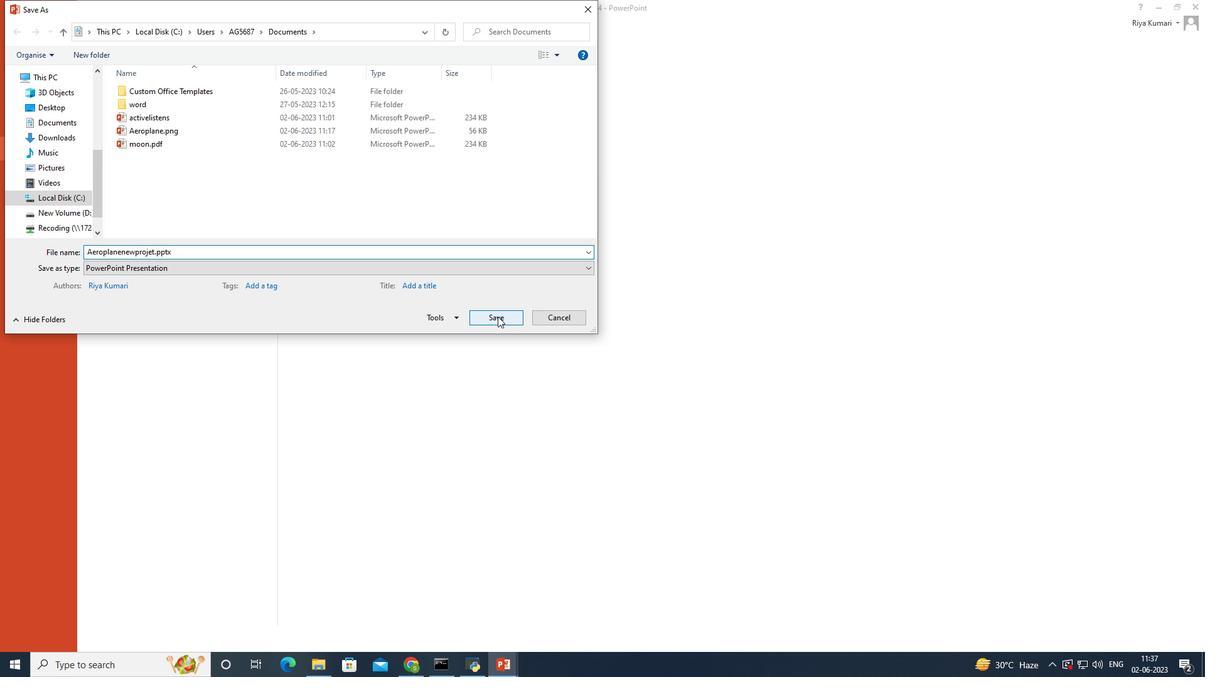 
Action: Mouse moved to (105, 23)
Screenshot: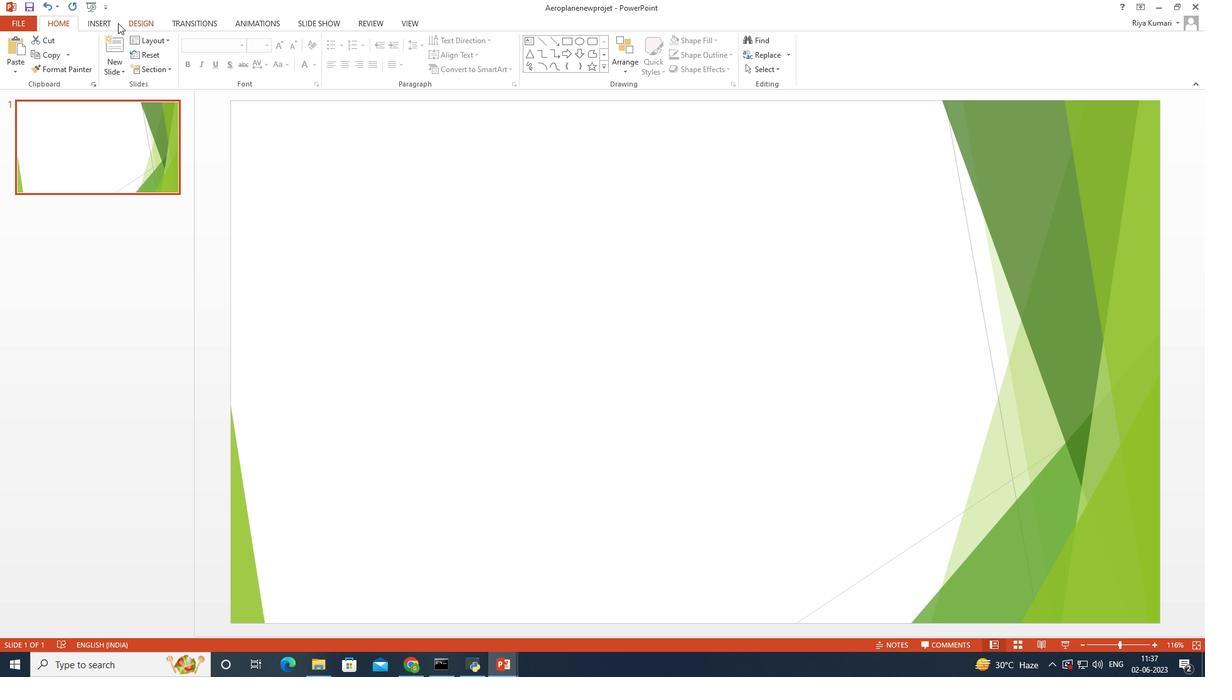 
Action: Mouse pressed left at (105, 23)
Screenshot: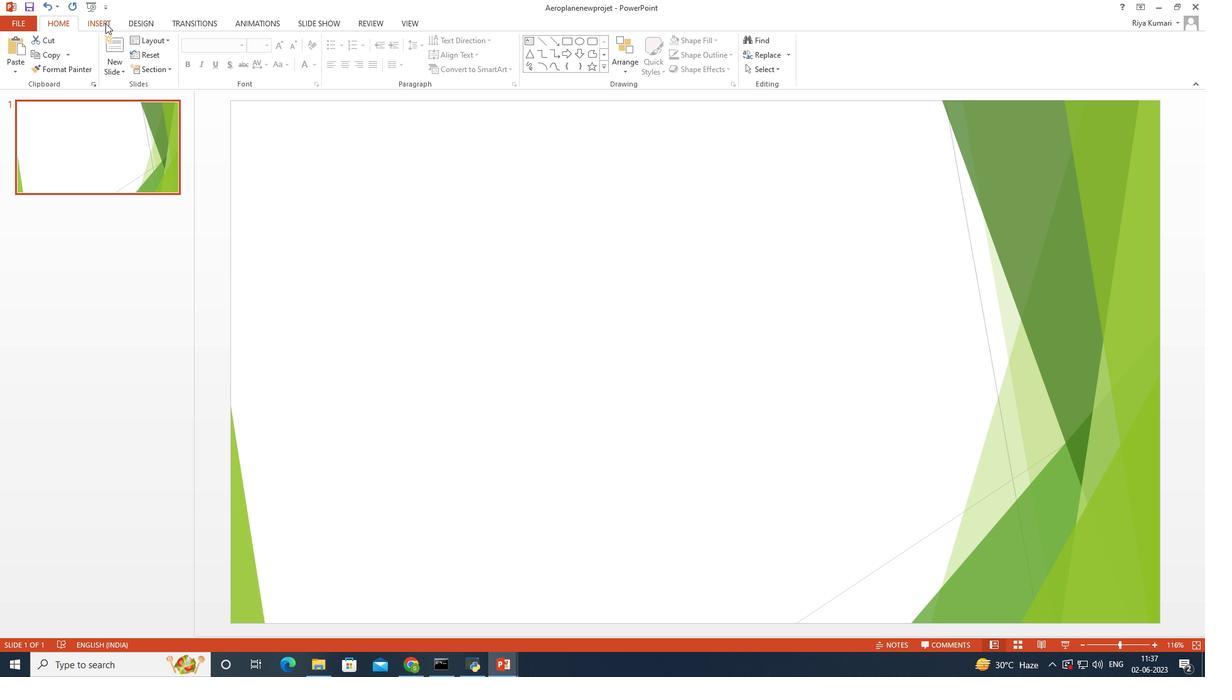 
Action: Mouse moved to (85, 50)
Screenshot: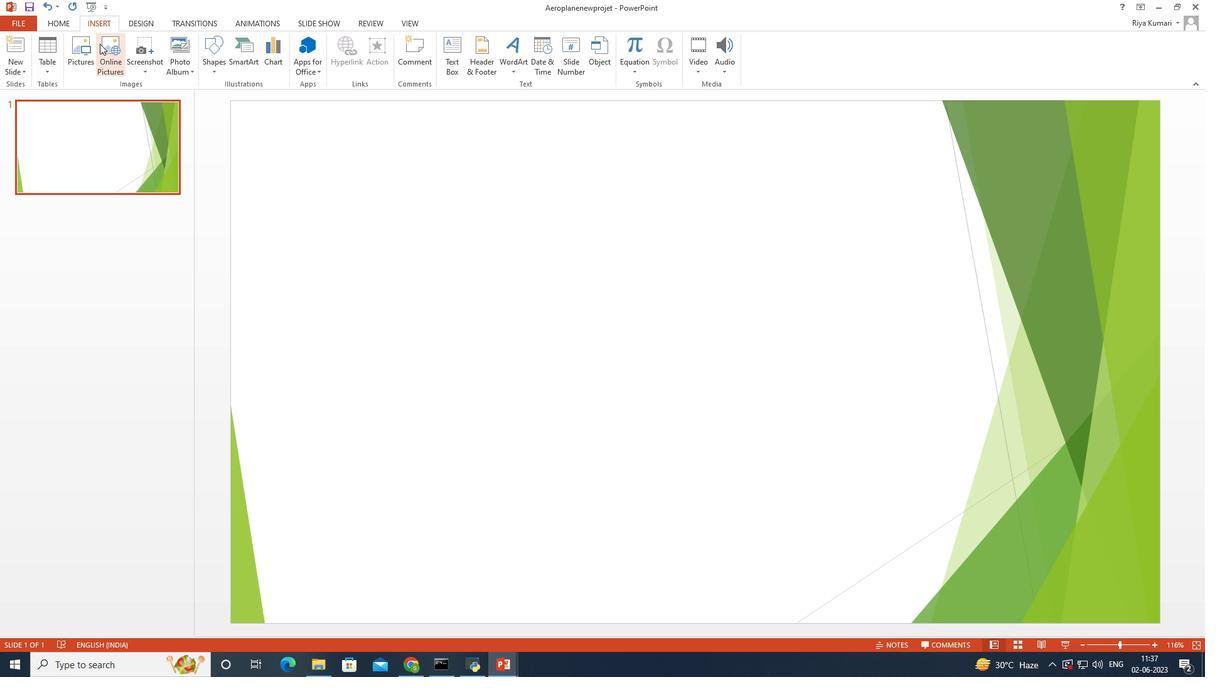 
Action: Mouse pressed left at (85, 50)
Screenshot: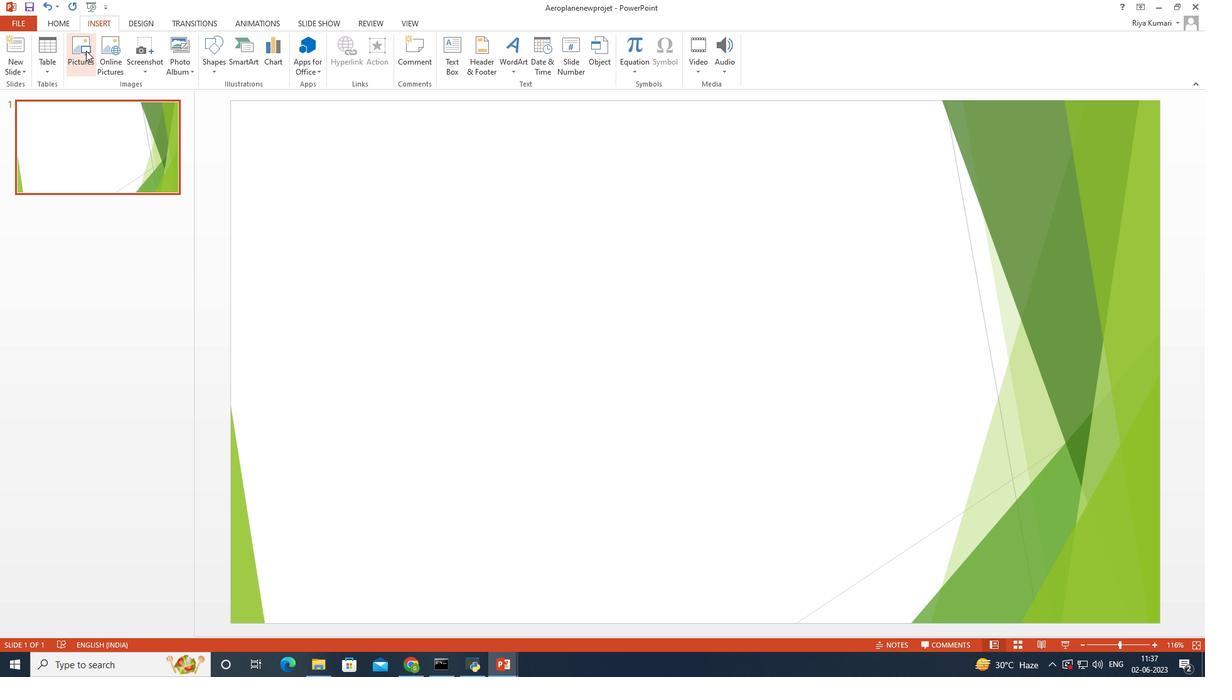 
Action: Mouse moved to (166, 111)
Screenshot: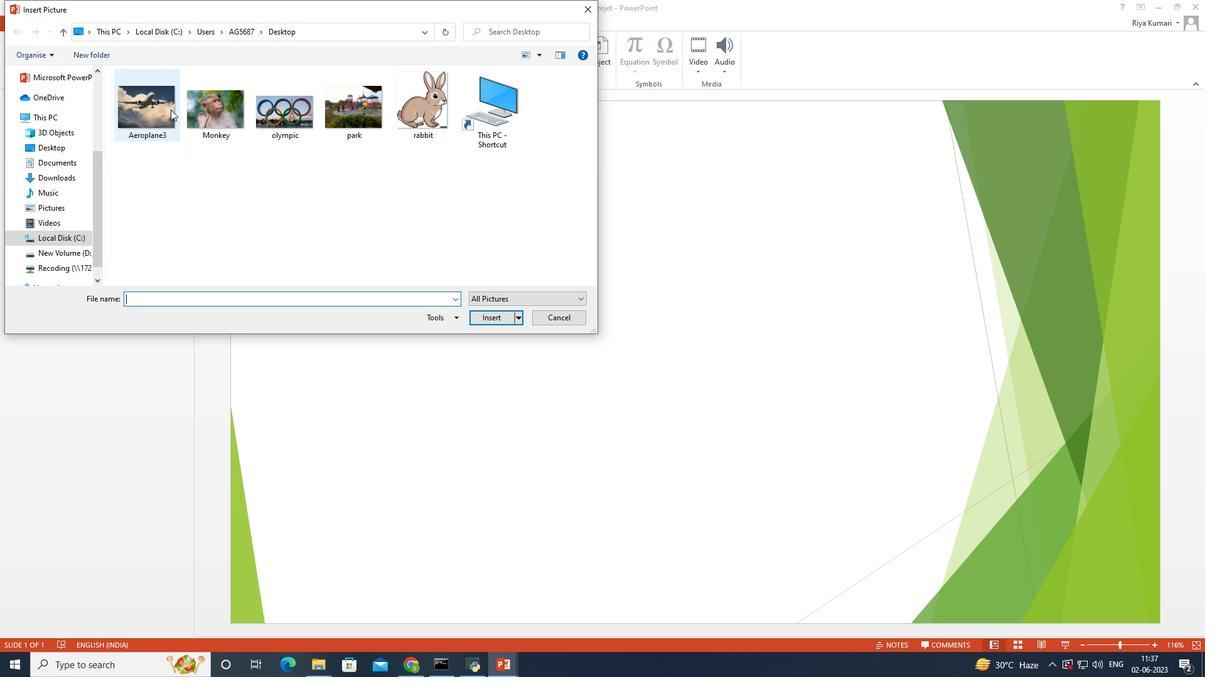 
Action: Mouse pressed left at (166, 111)
Screenshot: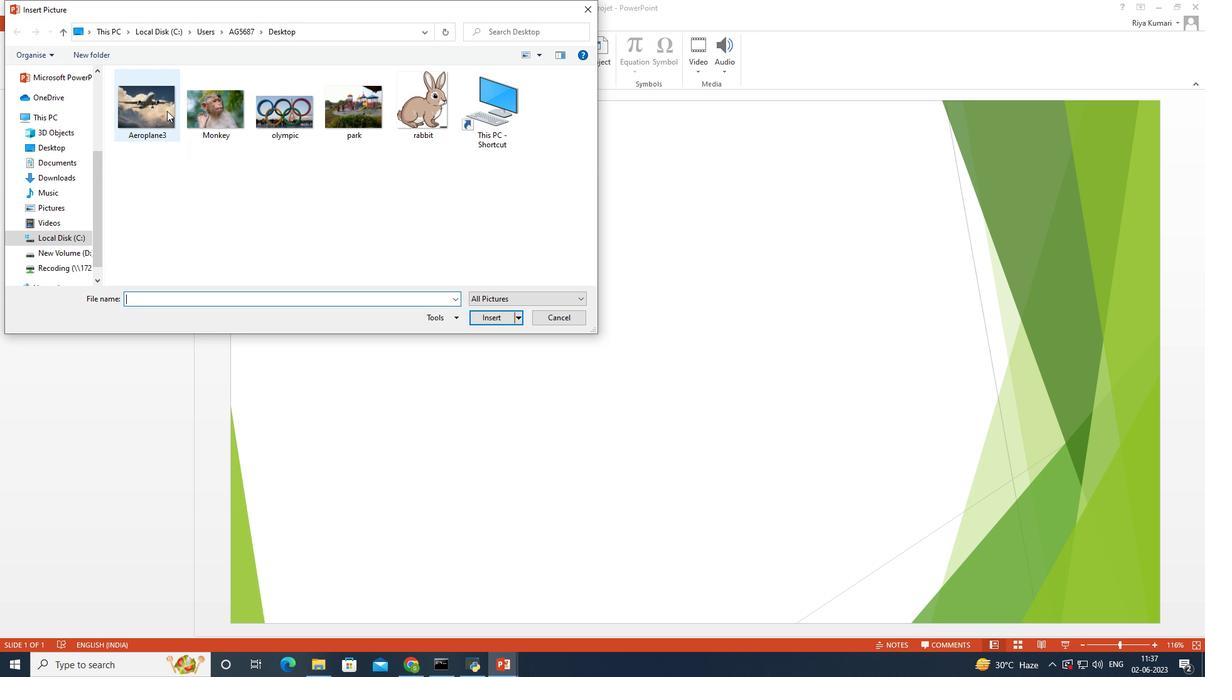 
Action: Mouse moved to (499, 318)
Screenshot: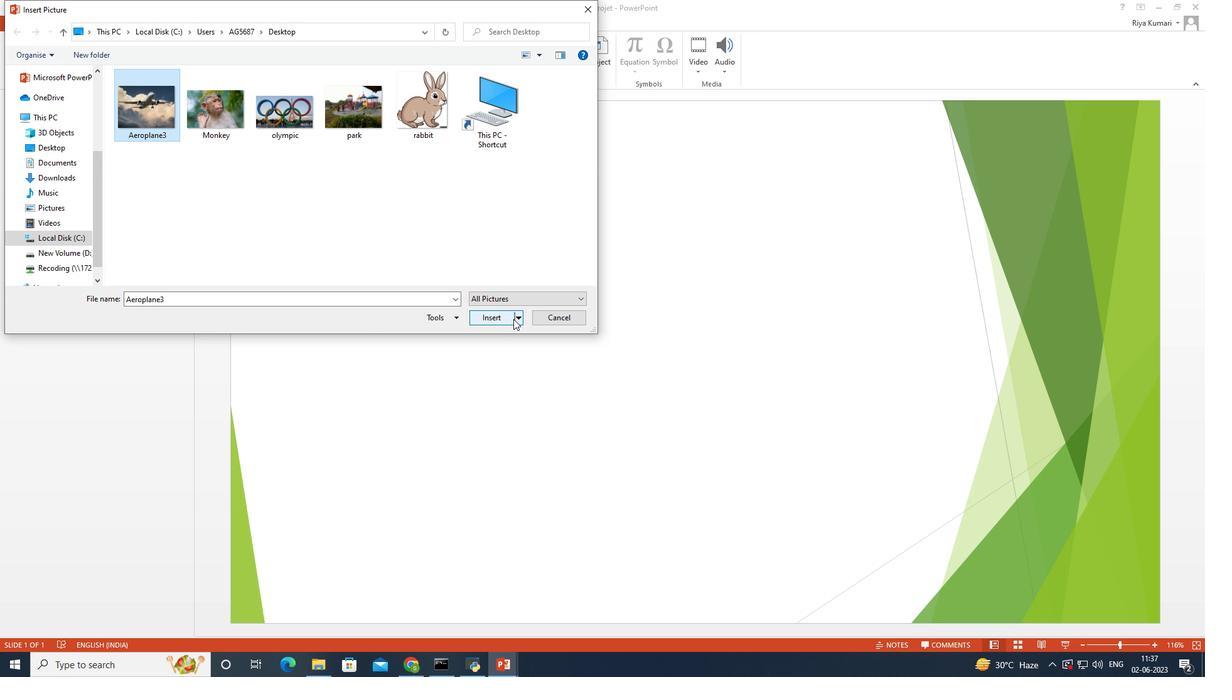 
Action: Mouse pressed left at (499, 318)
Screenshot: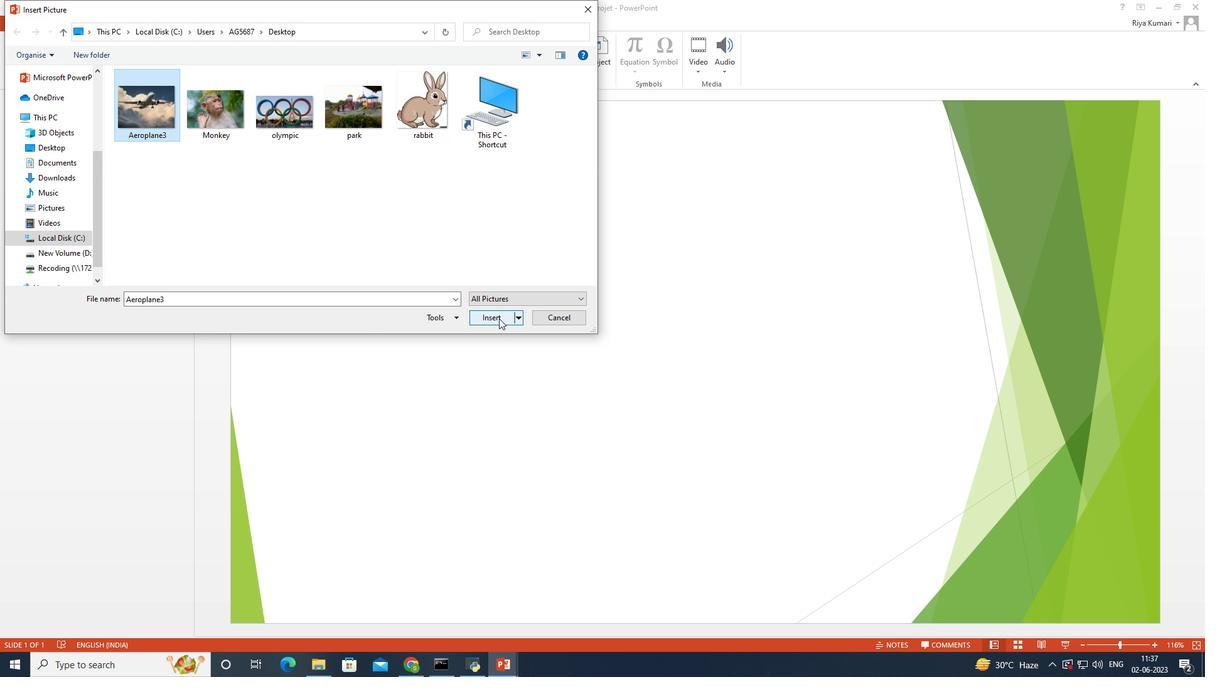 
Action: Mouse moved to (462, 19)
Screenshot: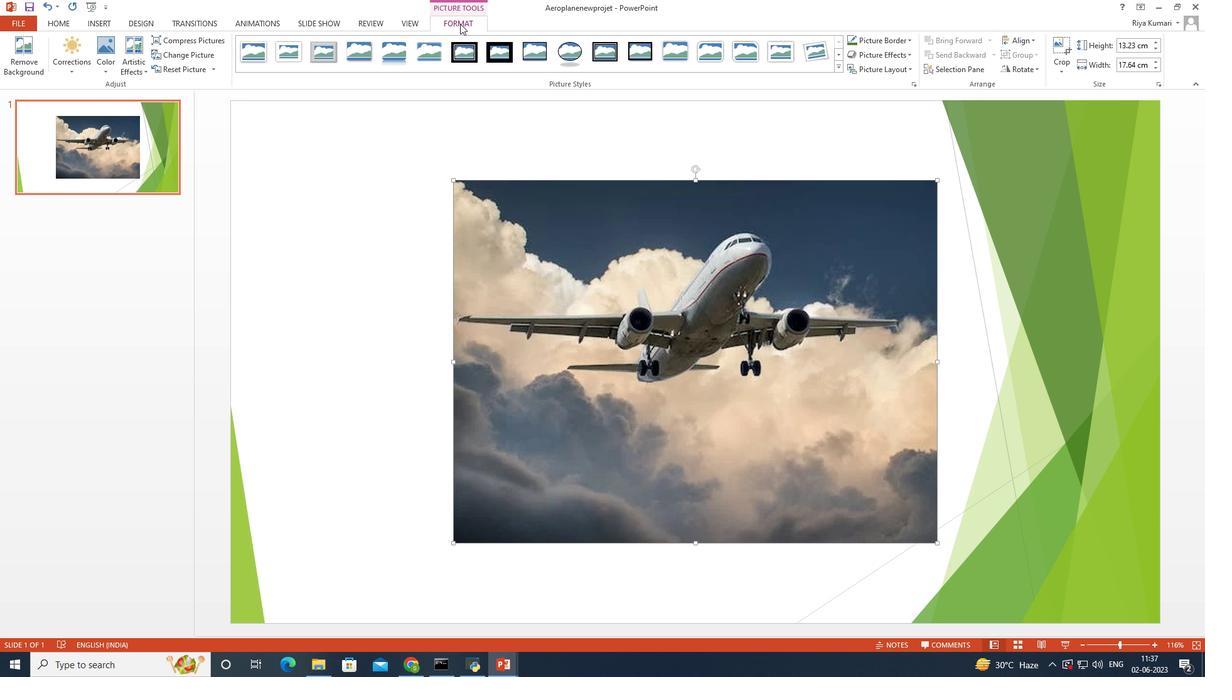 
Action: Mouse pressed left at (462, 19)
Screenshot: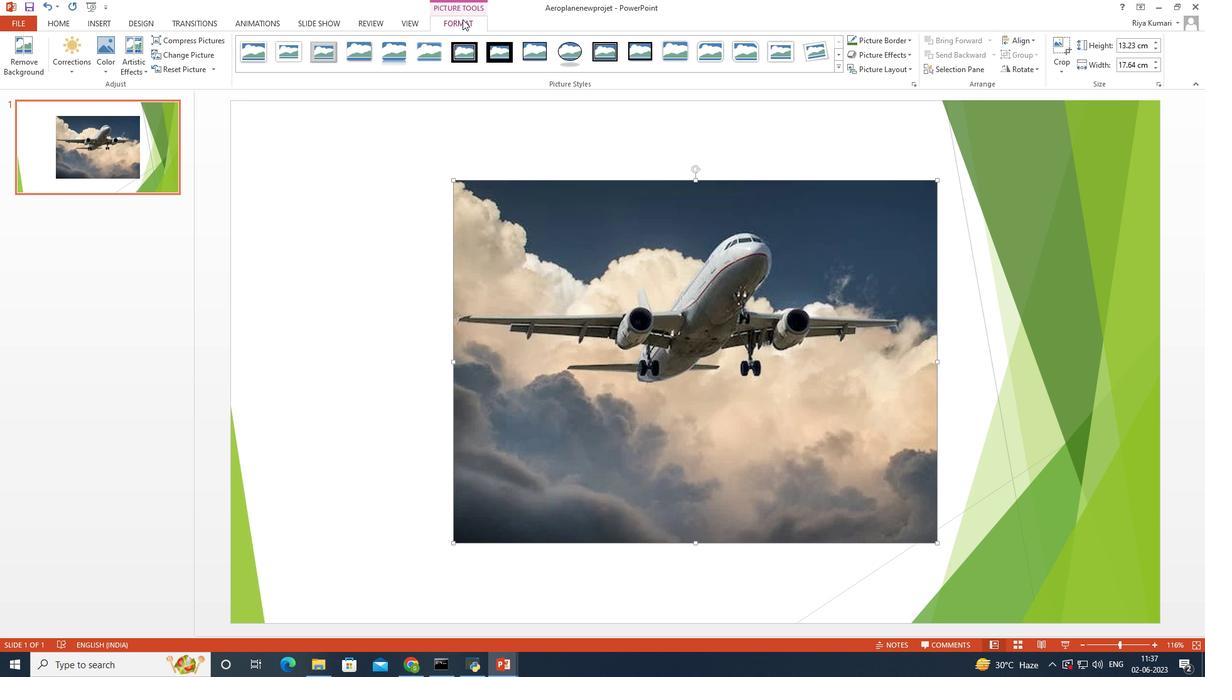 
Action: Mouse moved to (883, 72)
Screenshot: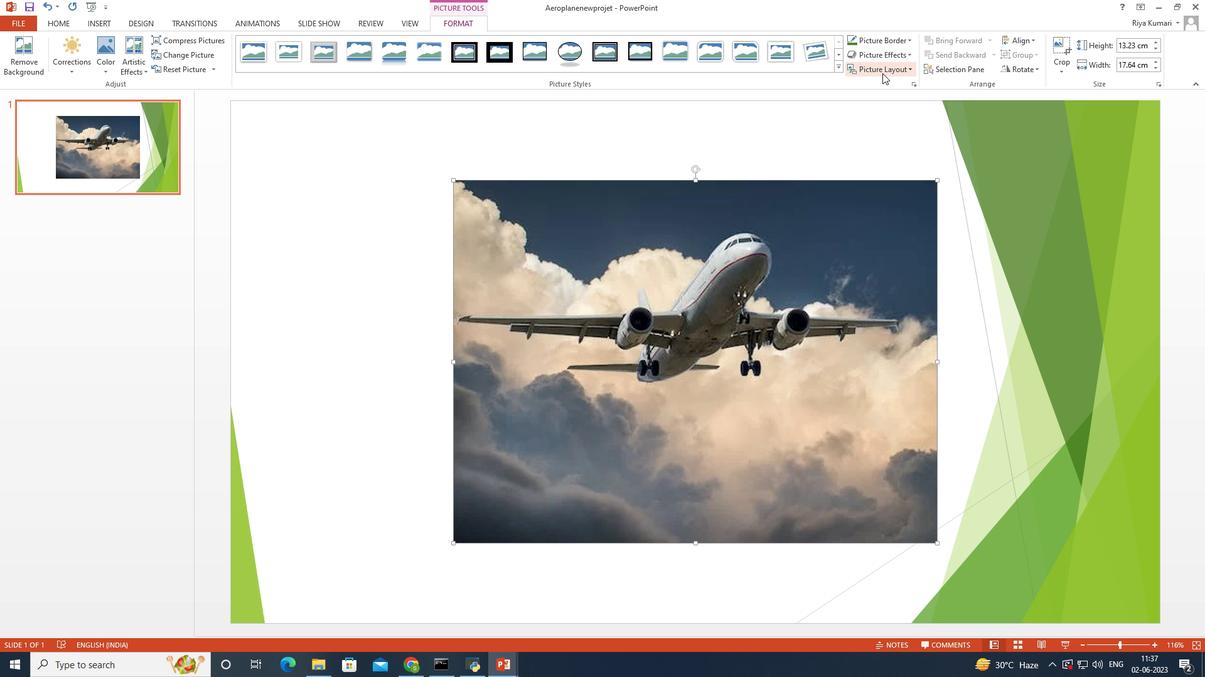 
Action: Mouse pressed left at (883, 72)
Screenshot: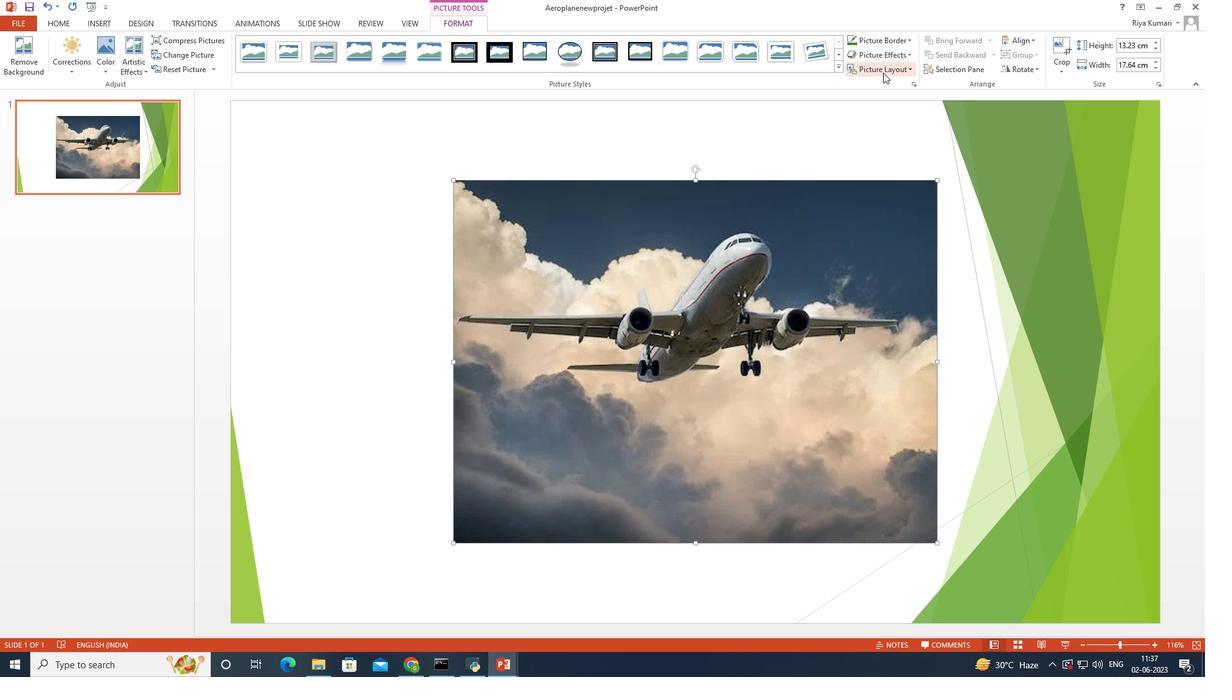 
Action: Mouse moved to (870, 96)
Screenshot: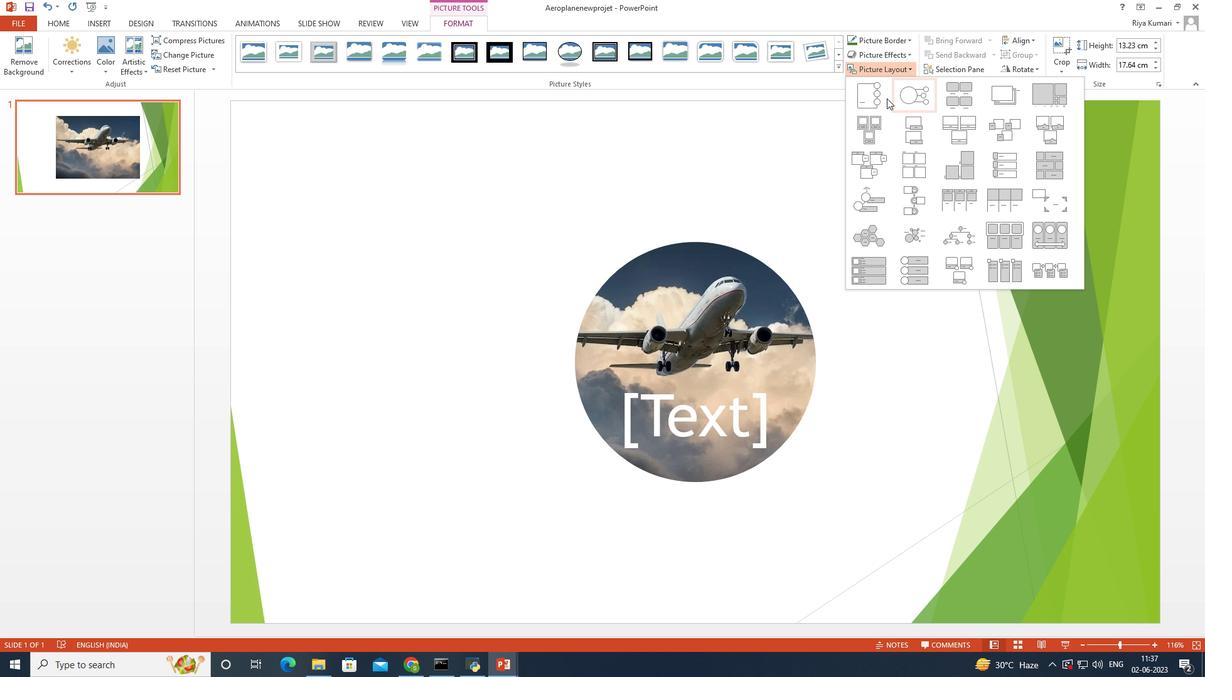 
Action: Mouse pressed left at (870, 96)
Screenshot: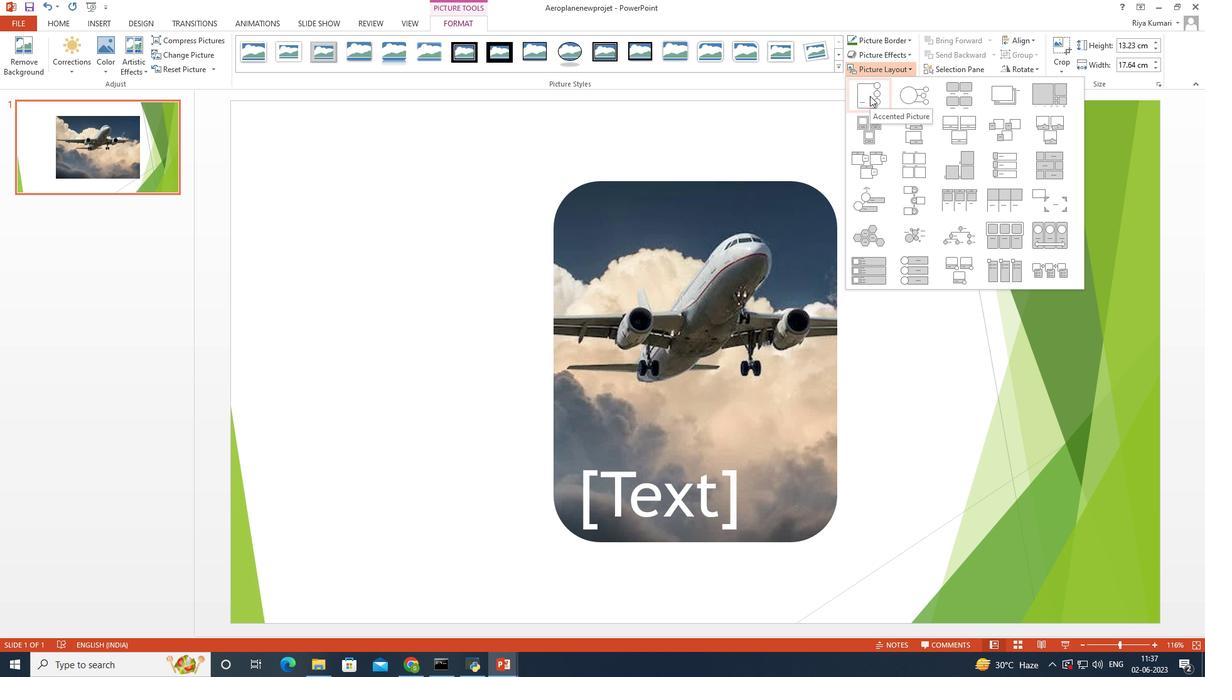
Action: Mouse moved to (714, 390)
Screenshot: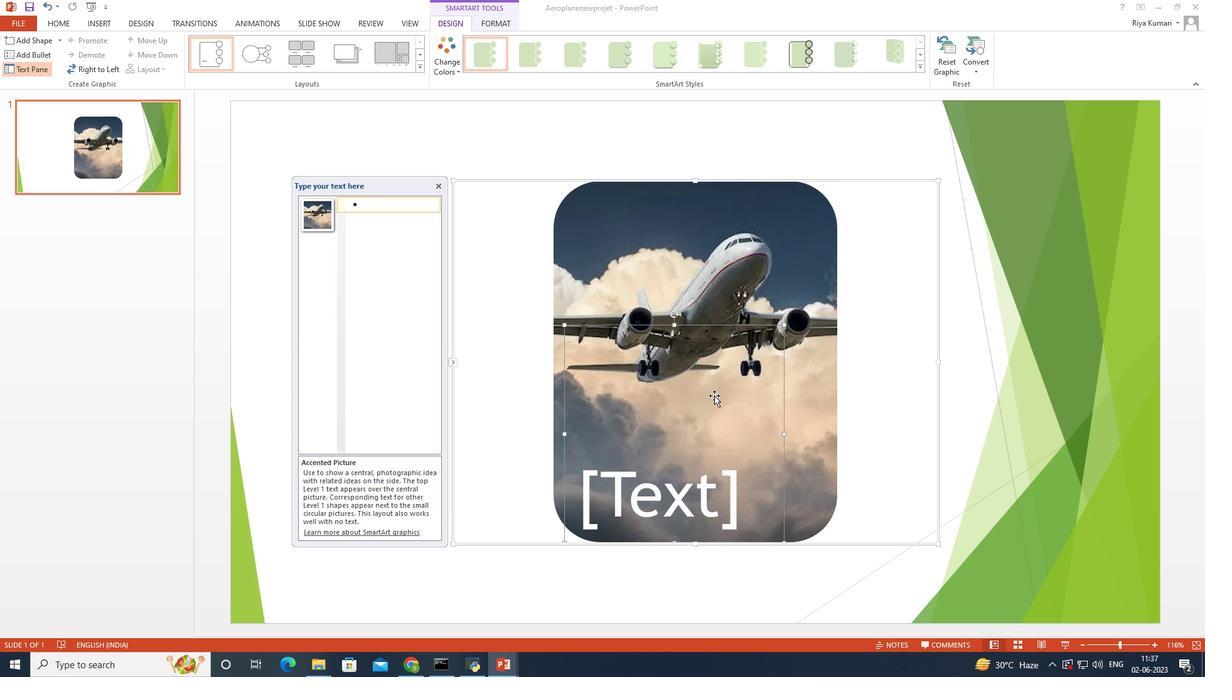 
Action: Mouse pressed left at (714, 390)
Screenshot: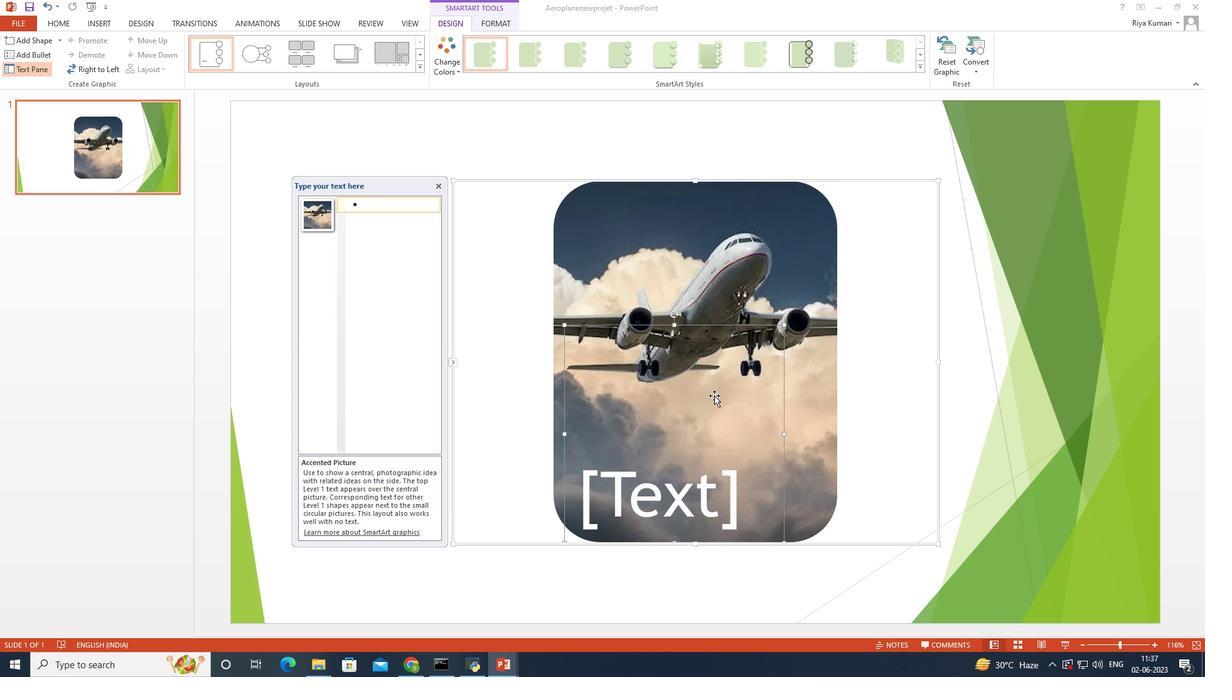 
Action: Mouse moved to (379, 205)
Screenshot: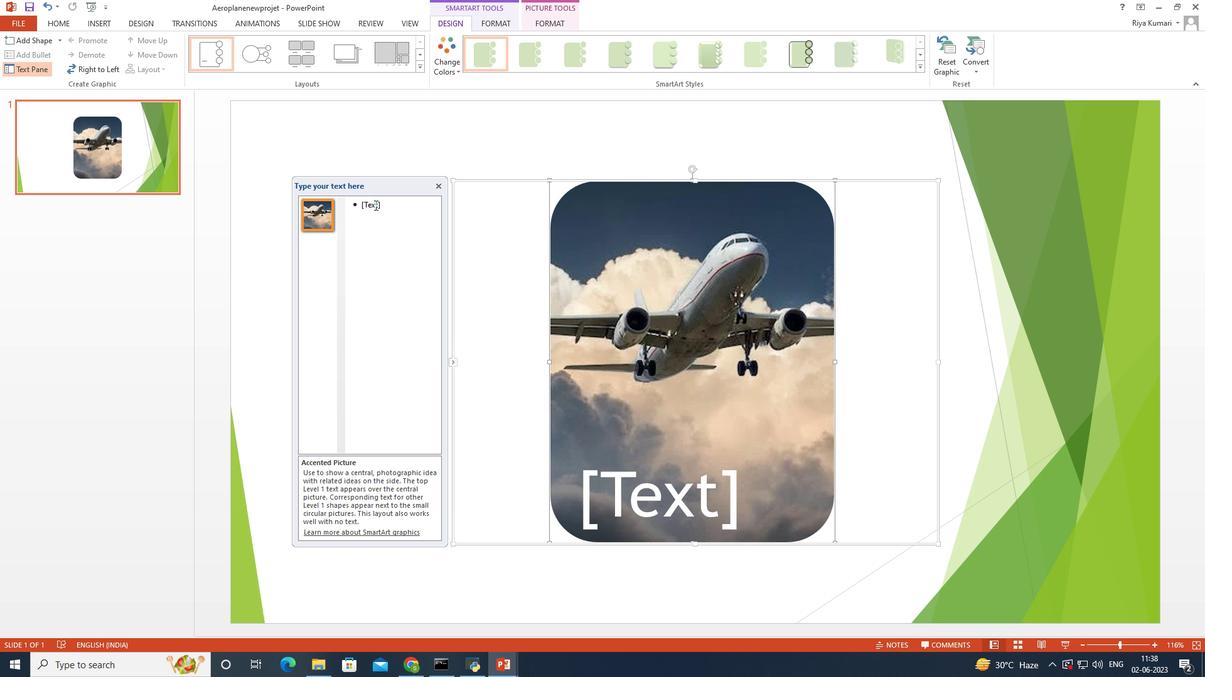 
Action: Mouse pressed left at (379, 205)
Screenshot: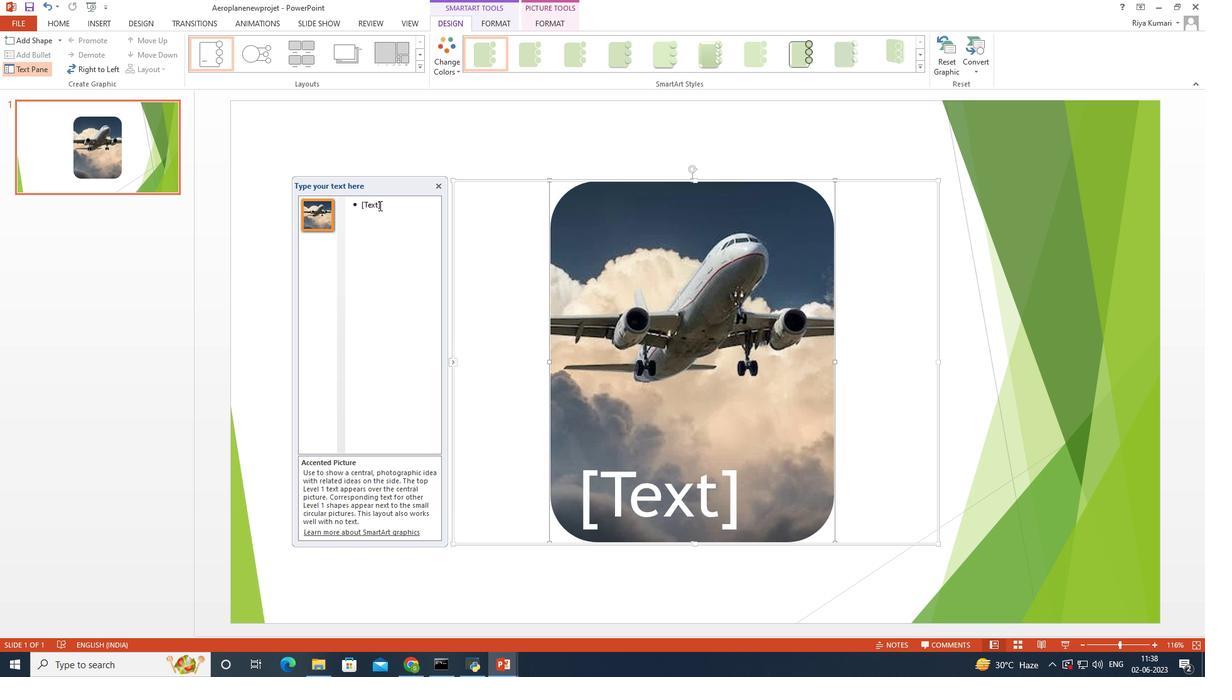 
Action: Mouse moved to (429, 203)
Screenshot: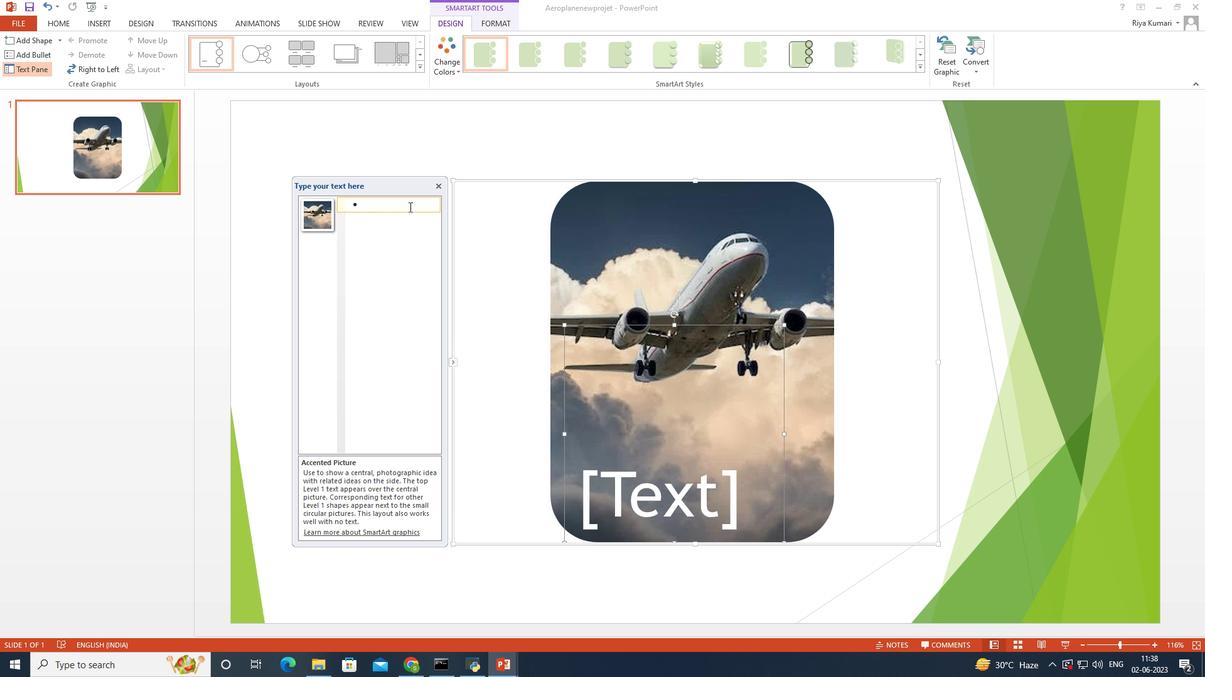 
Action: Key pressed <Key.shift>Aeroplane<Key.enter>
Screenshot: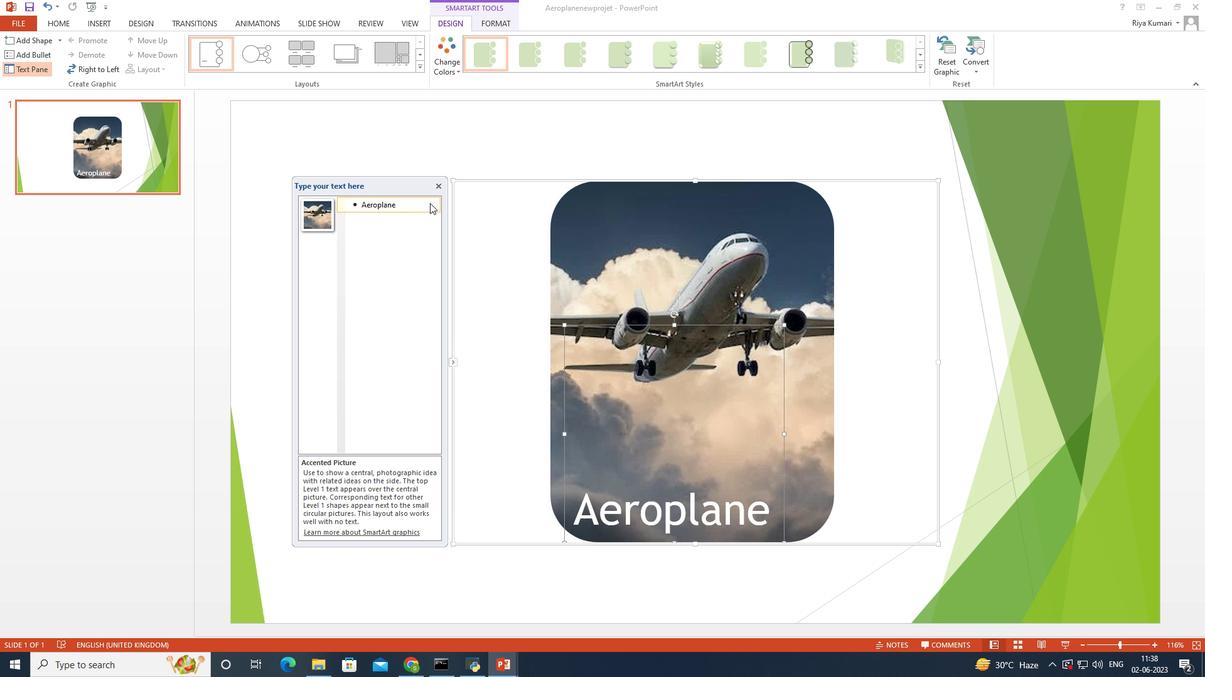 
Action: Mouse moved to (872, 457)
Screenshot: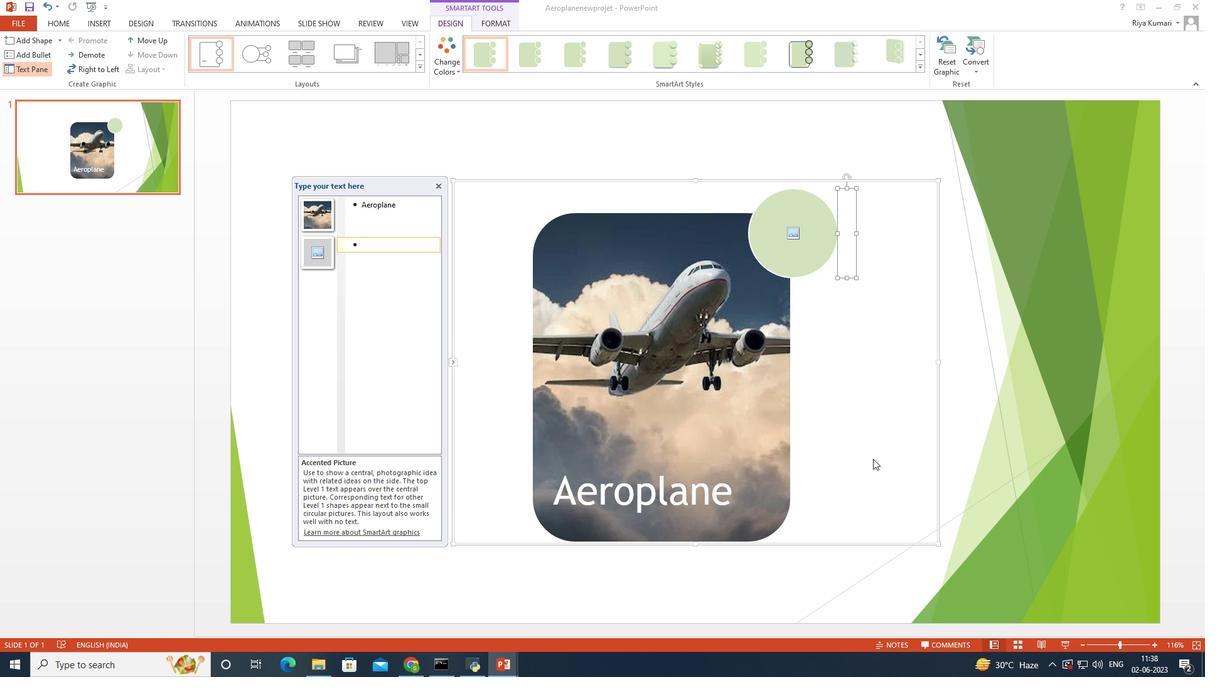 
